 Task: Search one way flight ticket for 4 adults, 2 children, 2 infants in seat and 1 infant on lap in economy from Aberdeen: Aberdeen Regional Airport to New Bern: Coastal Carolina Regional Airport (was Craven County Regional) on 8-4-2023. Choice of flights is Emirates. Number of bags: 1 carry on bag. Price is upto 109000. Outbound departure time preference is 9:00.
Action: Mouse moved to (244, 333)
Screenshot: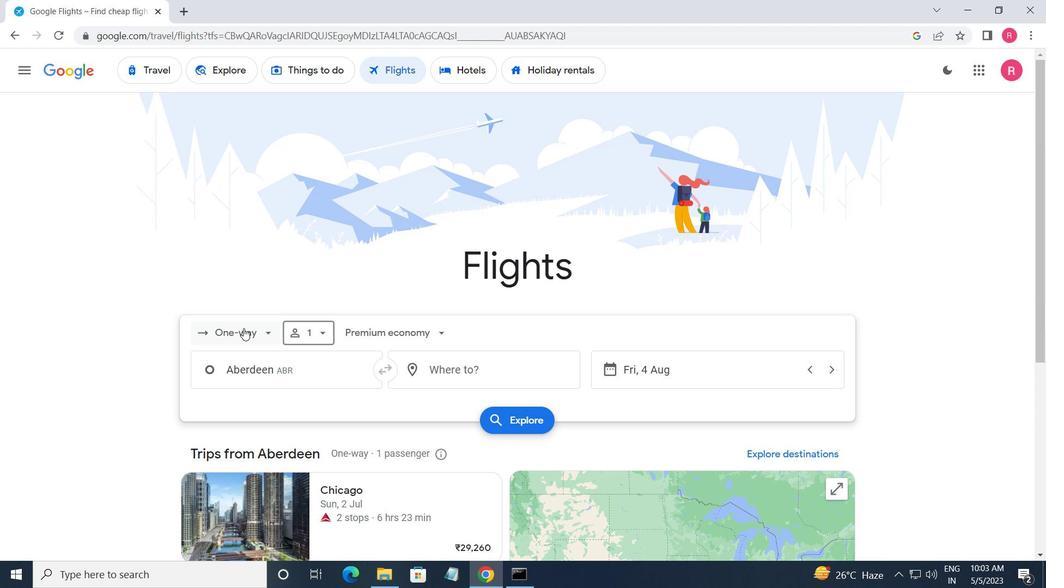 
Action: Mouse pressed left at (244, 333)
Screenshot: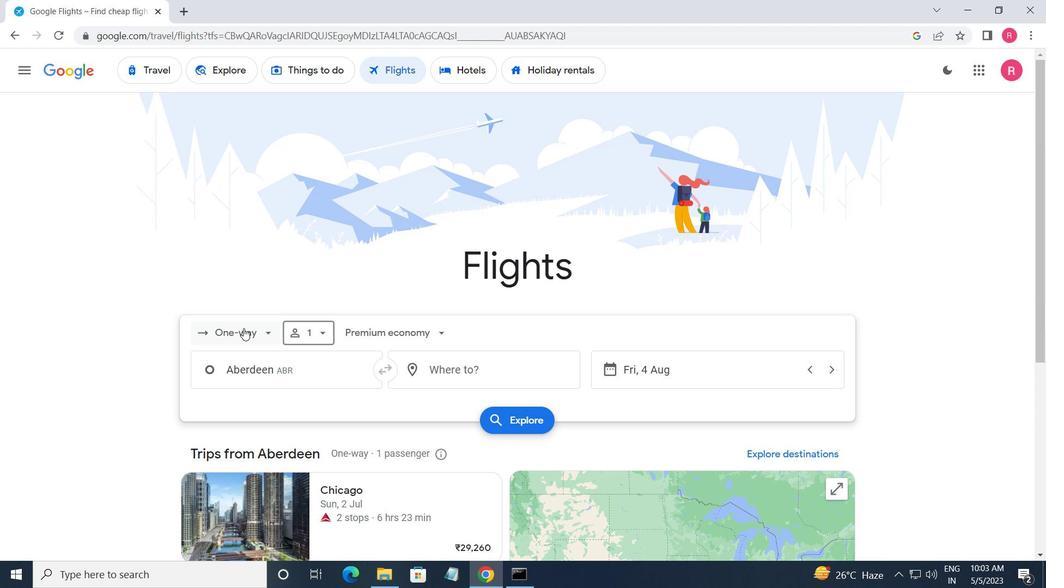 
Action: Mouse moved to (273, 398)
Screenshot: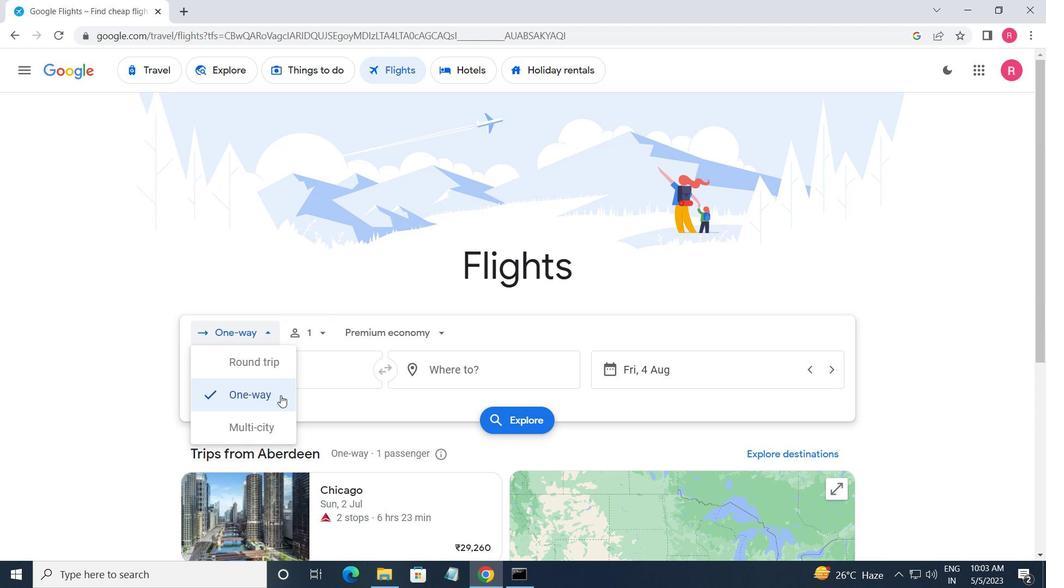 
Action: Mouse pressed left at (273, 398)
Screenshot: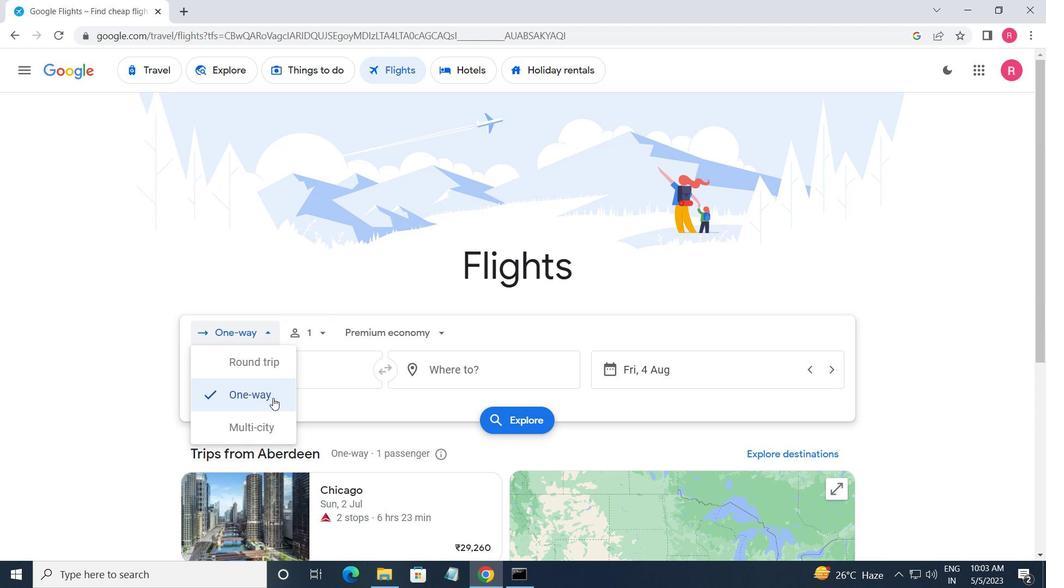 
Action: Mouse moved to (306, 340)
Screenshot: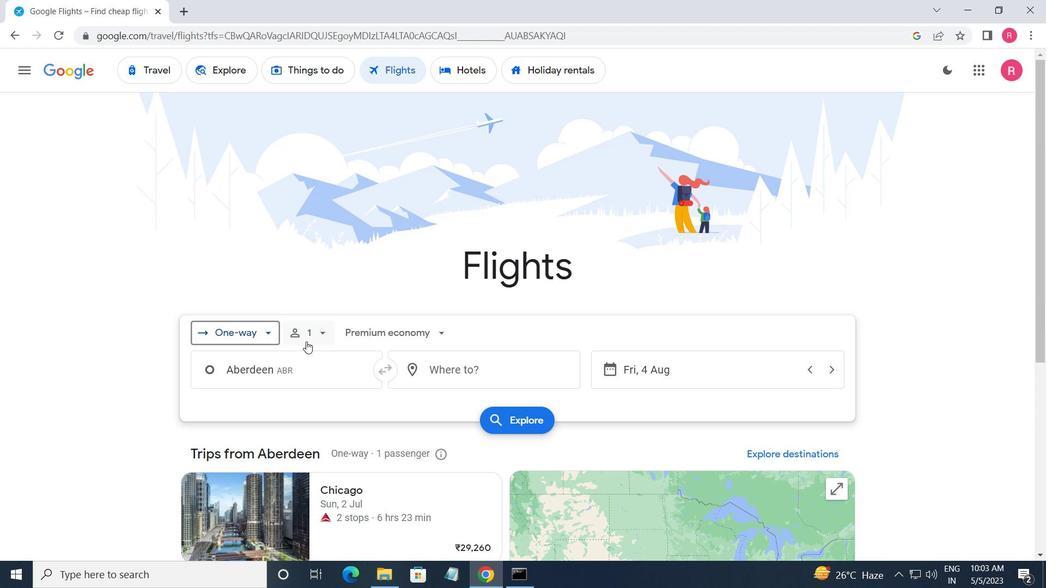 
Action: Mouse pressed left at (306, 340)
Screenshot: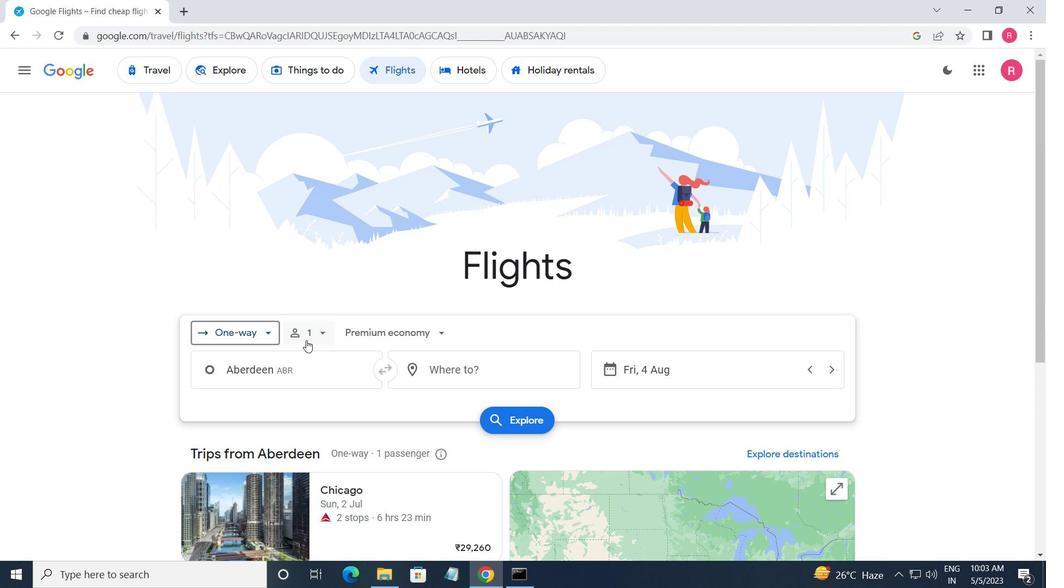 
Action: Mouse moved to (422, 364)
Screenshot: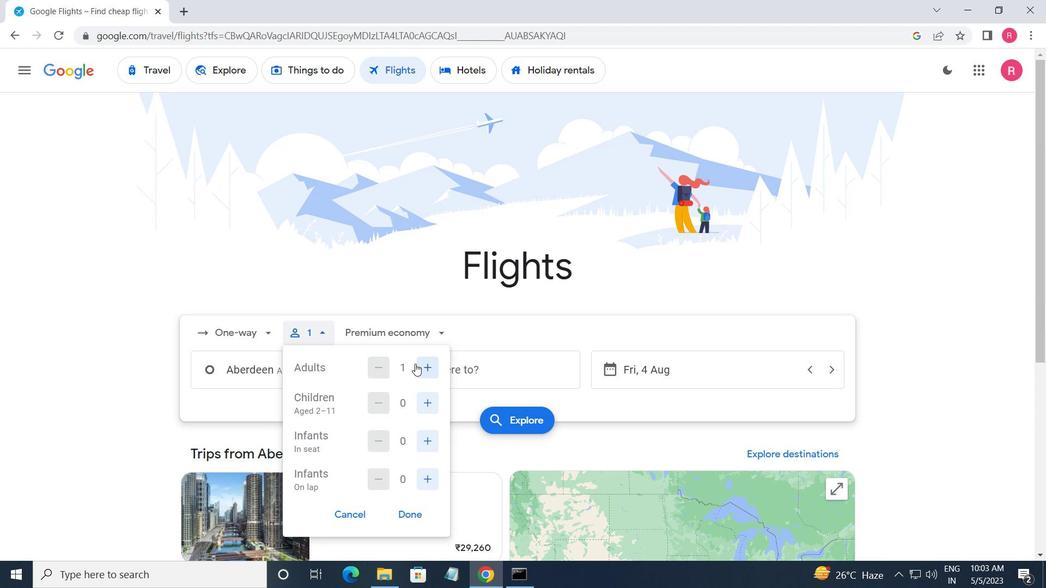 
Action: Mouse pressed left at (422, 364)
Screenshot: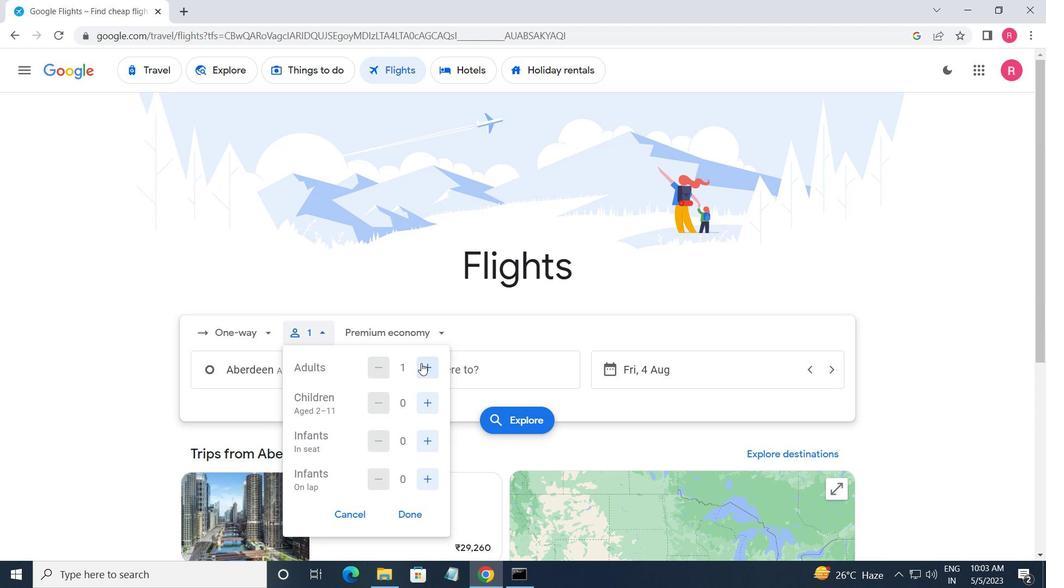 
Action: Mouse pressed left at (422, 364)
Screenshot: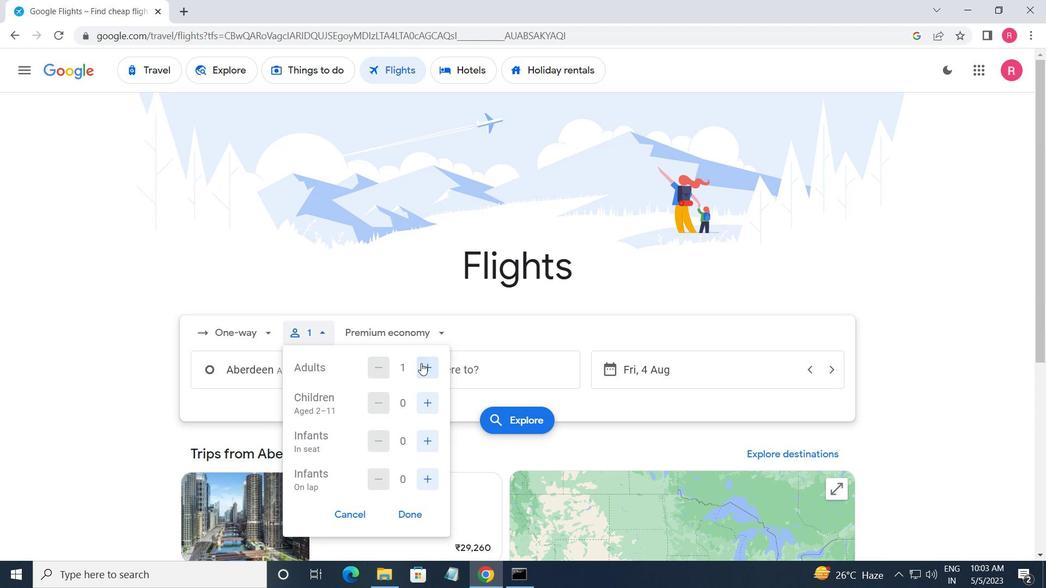 
Action: Mouse pressed left at (422, 364)
Screenshot: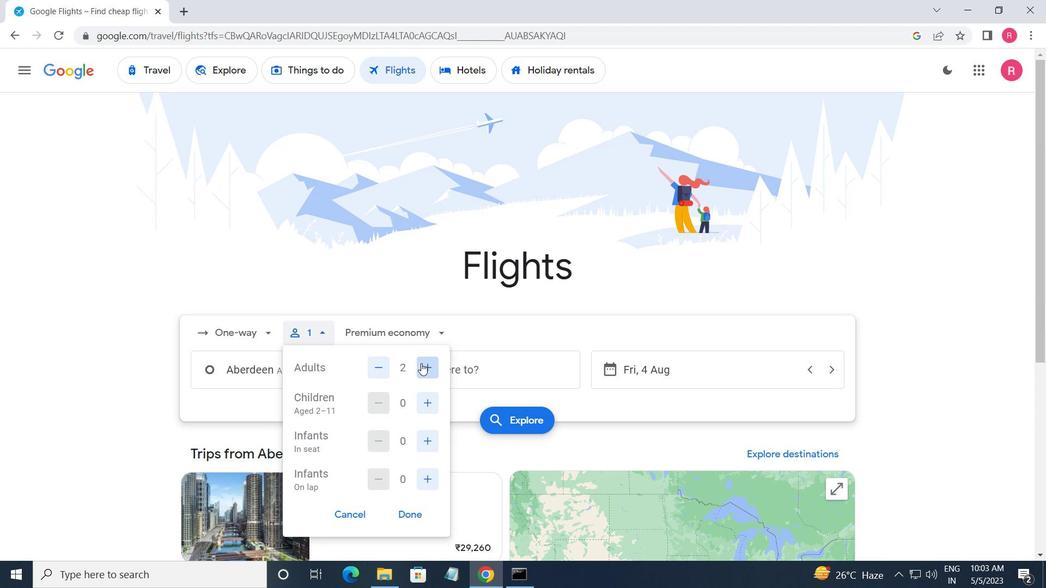 
Action: Mouse moved to (431, 405)
Screenshot: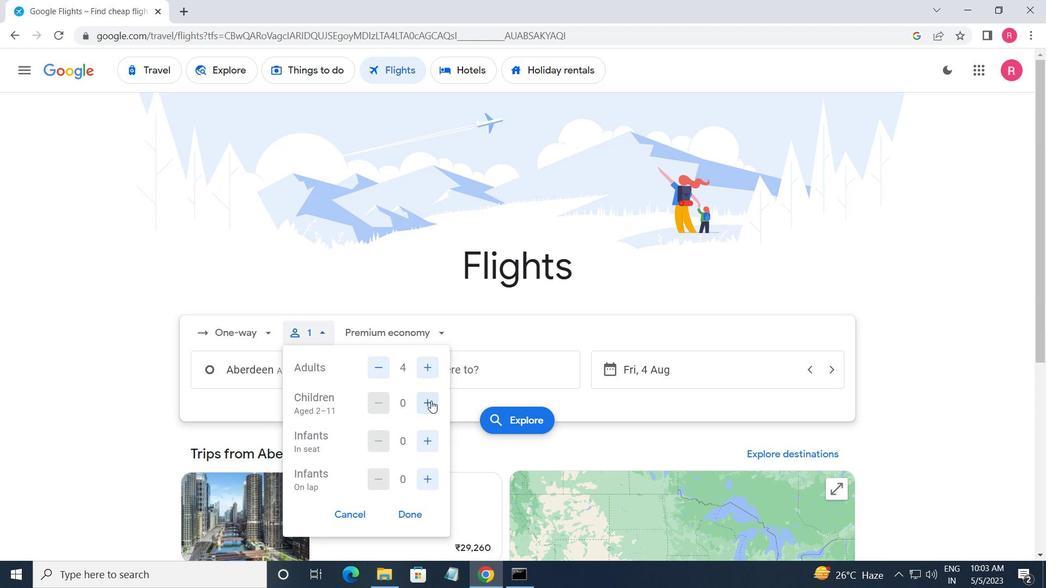 
Action: Mouse pressed left at (431, 405)
Screenshot: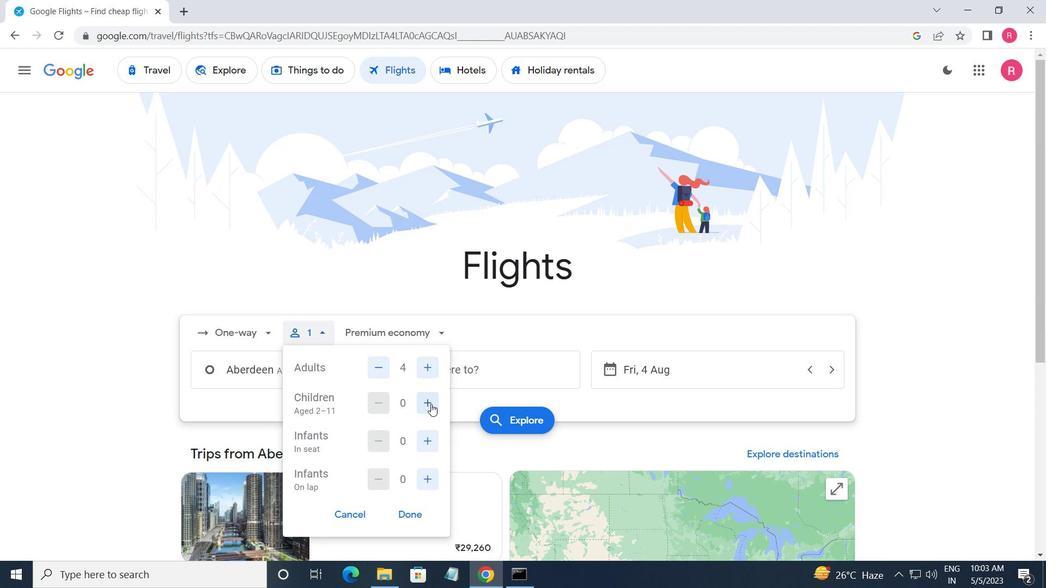 
Action: Mouse moved to (430, 405)
Screenshot: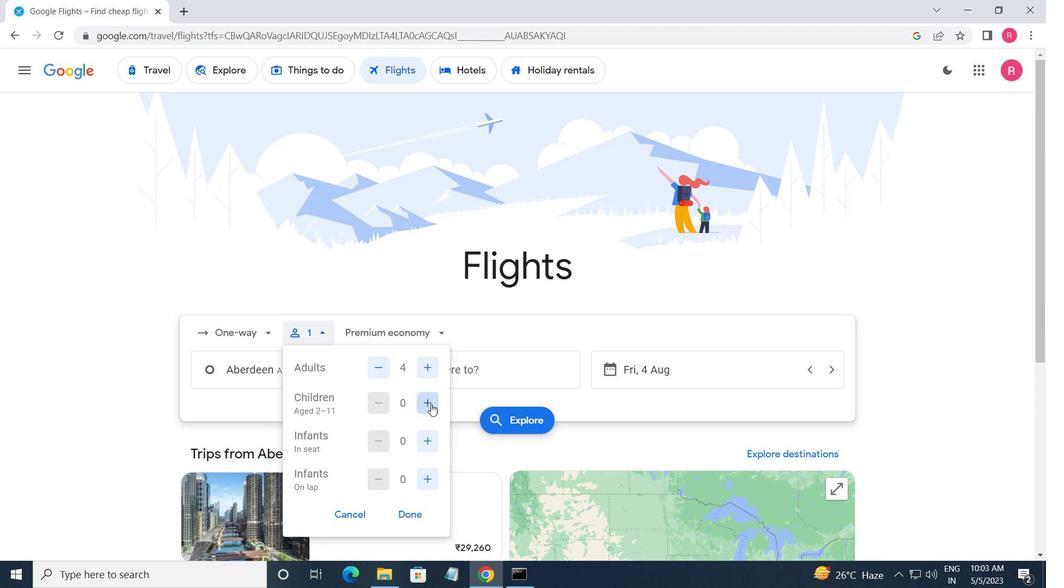 
Action: Mouse pressed left at (430, 405)
Screenshot: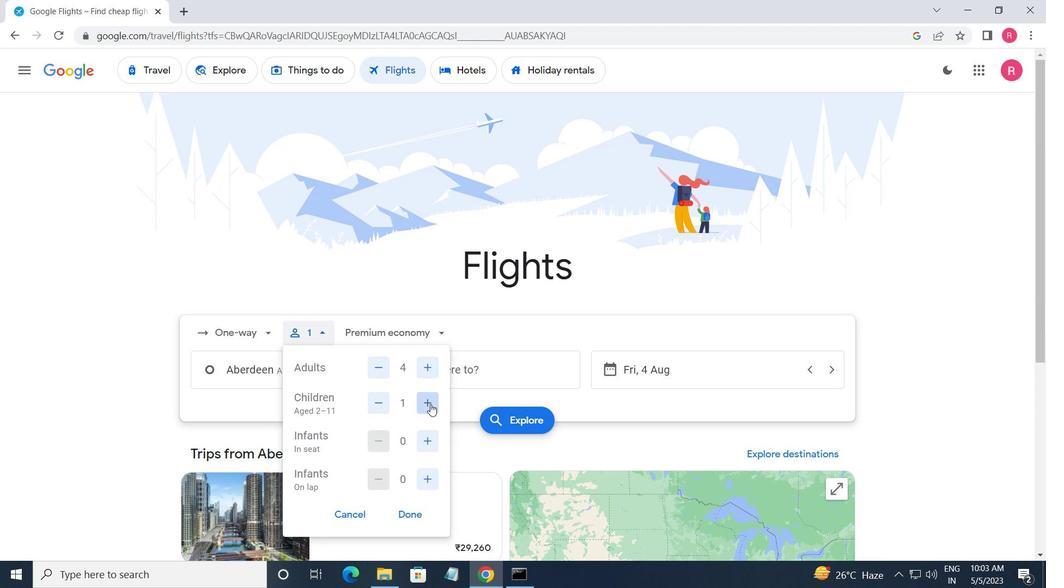 
Action: Mouse moved to (425, 435)
Screenshot: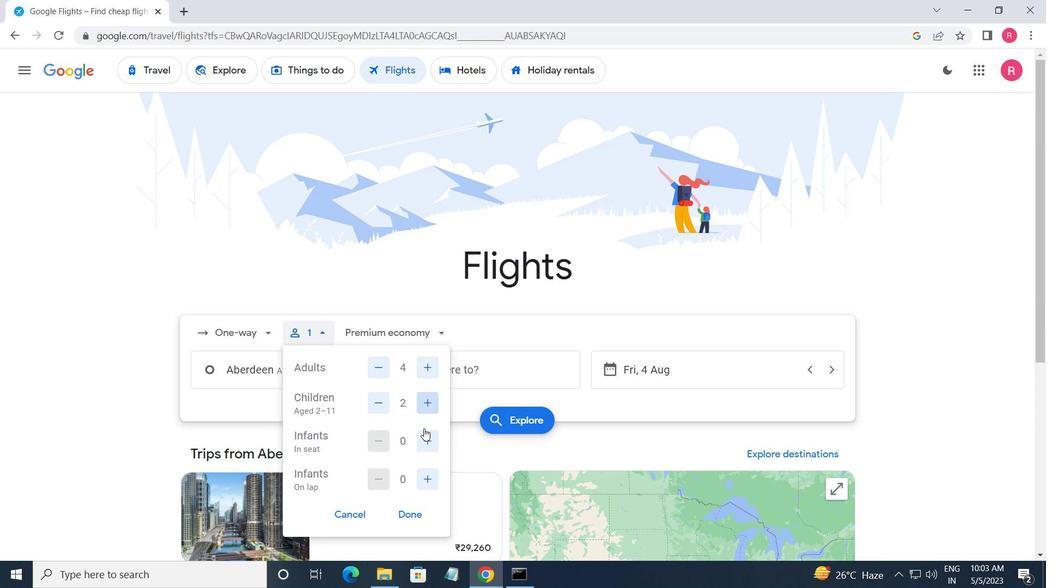 
Action: Mouse pressed left at (425, 435)
Screenshot: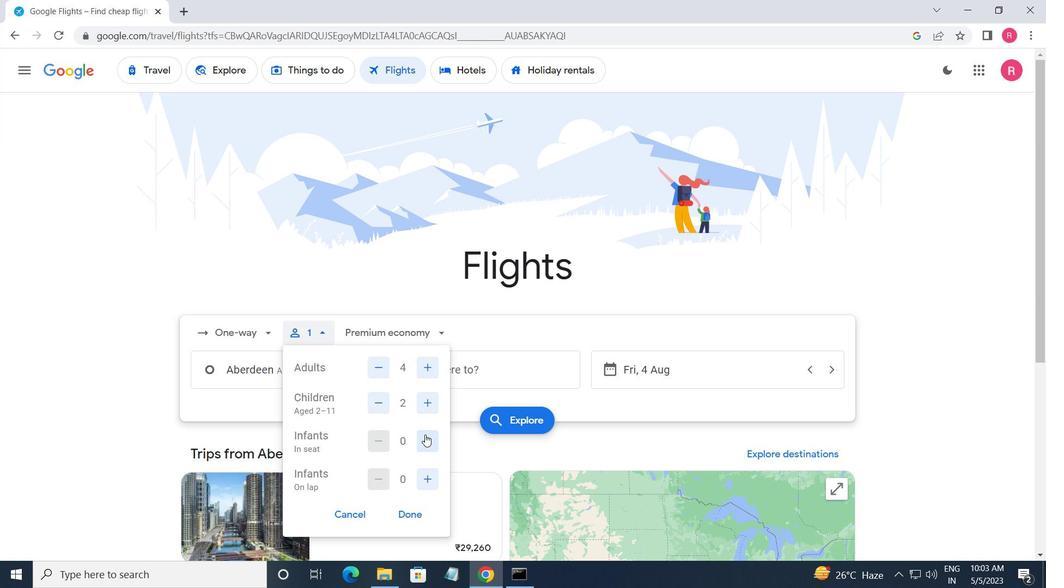 
Action: Mouse pressed left at (425, 435)
Screenshot: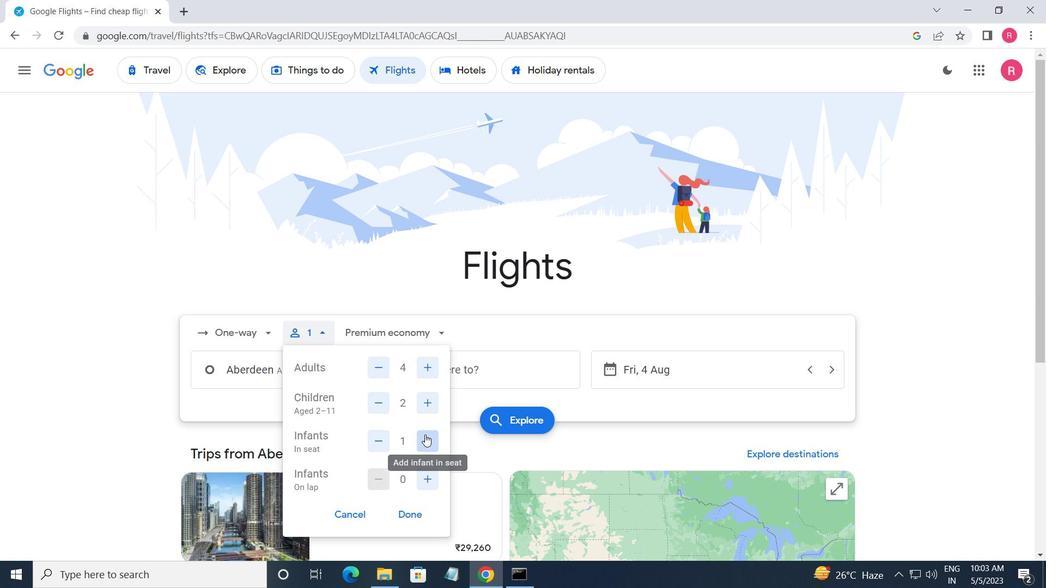 
Action: Mouse moved to (423, 476)
Screenshot: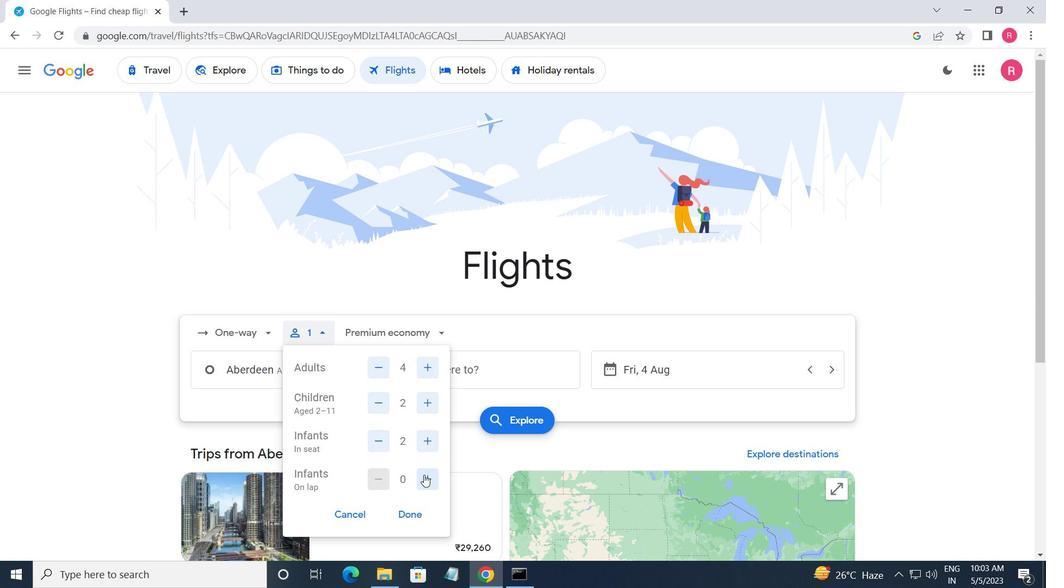 
Action: Mouse pressed left at (423, 476)
Screenshot: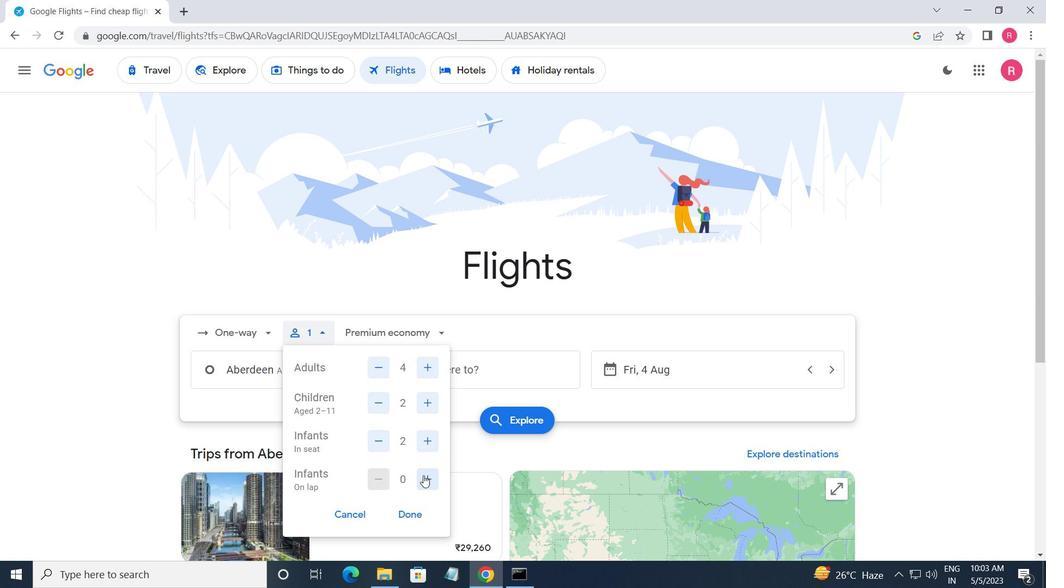 
Action: Mouse moved to (386, 344)
Screenshot: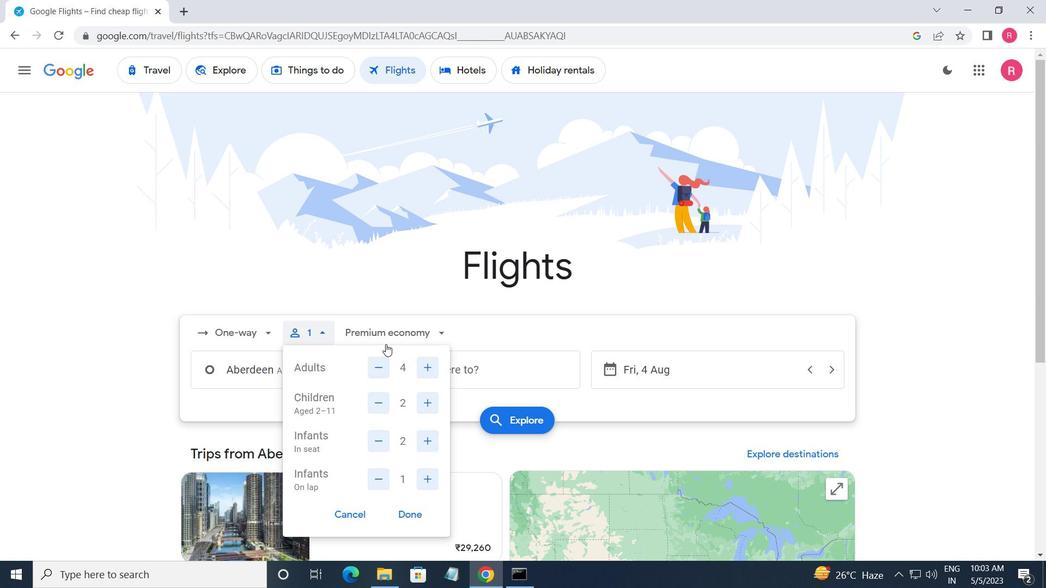 
Action: Mouse pressed left at (386, 344)
Screenshot: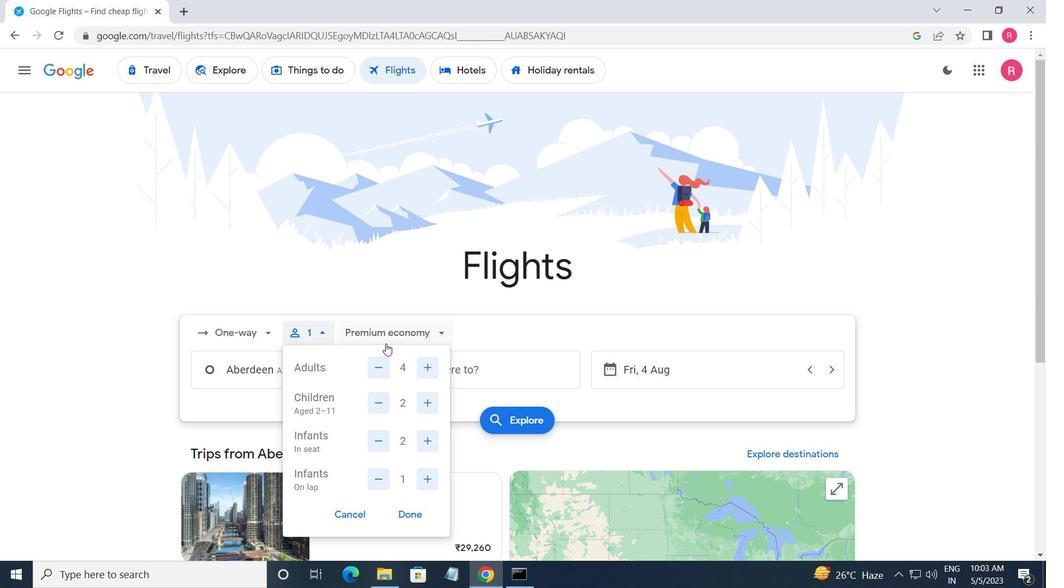 
Action: Mouse moved to (395, 356)
Screenshot: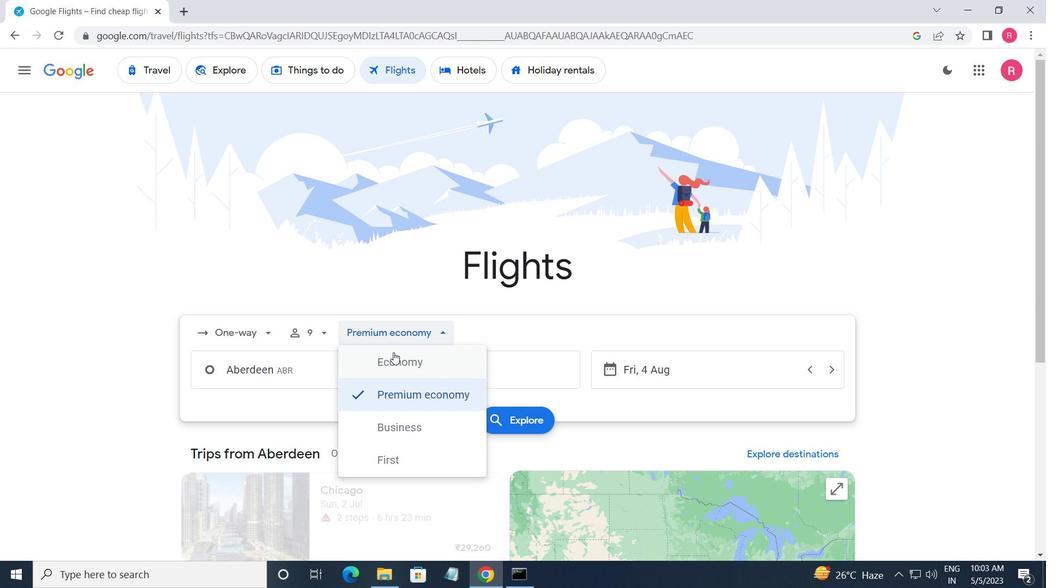 
Action: Mouse pressed left at (395, 356)
Screenshot: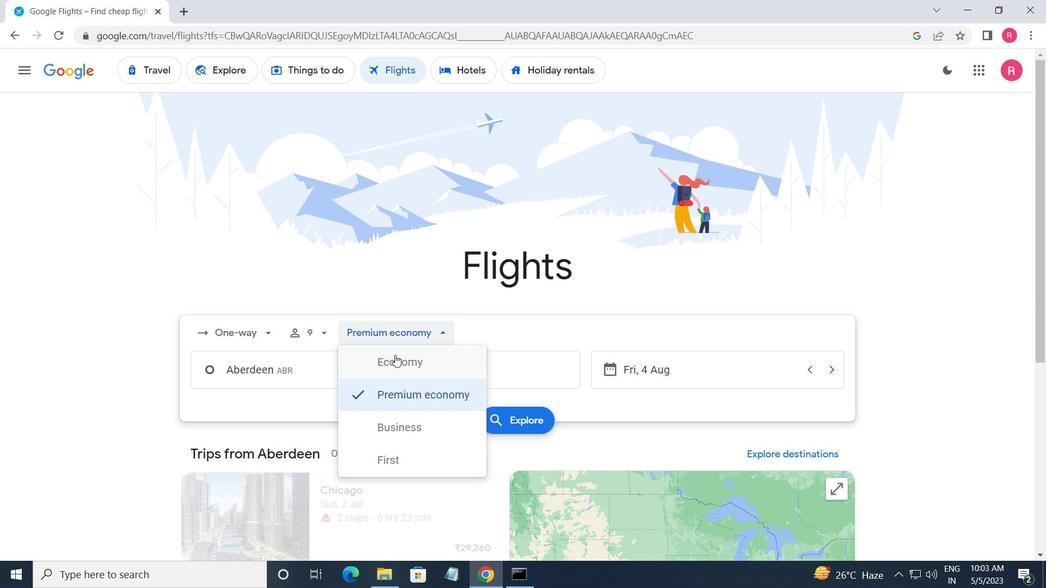
Action: Mouse moved to (300, 372)
Screenshot: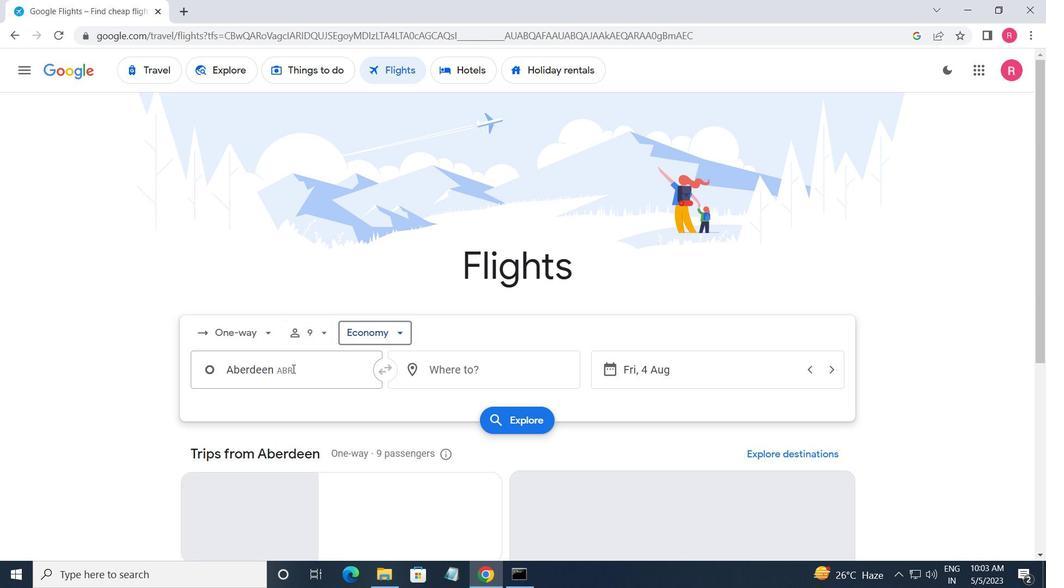 
Action: Mouse pressed left at (300, 372)
Screenshot: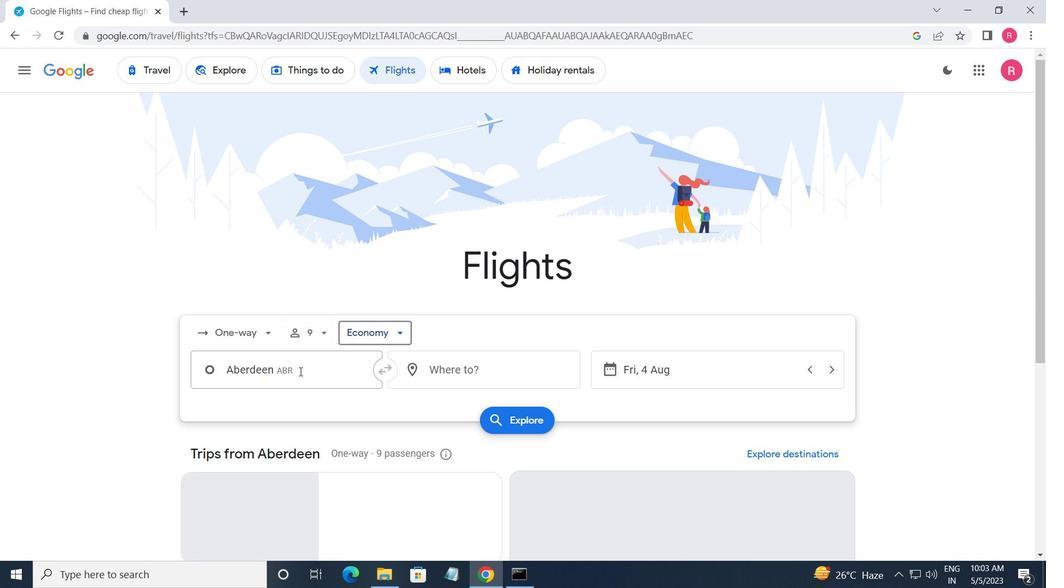 
Action: Mouse moved to (314, 472)
Screenshot: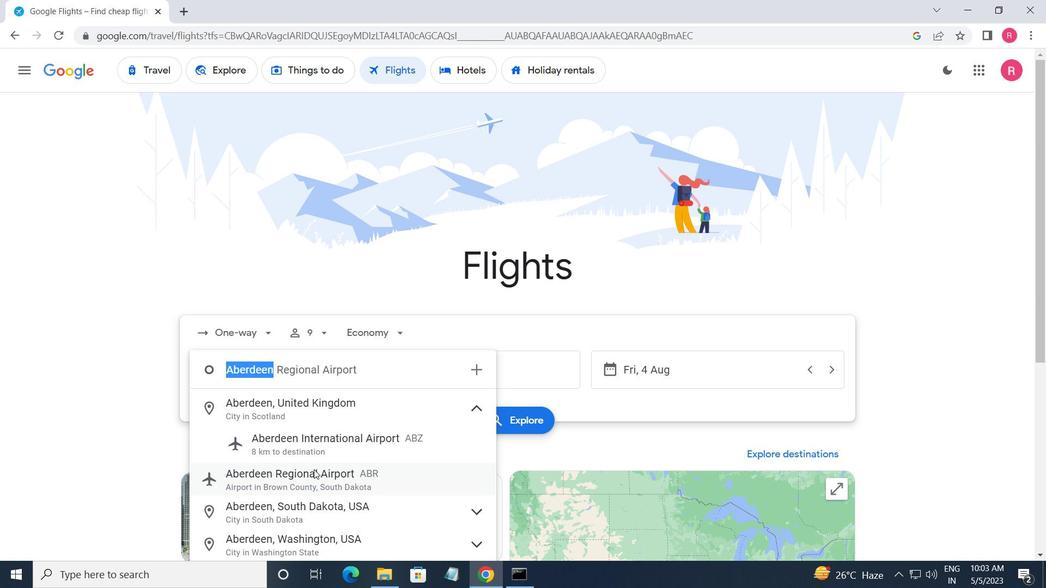 
Action: Mouse pressed left at (314, 472)
Screenshot: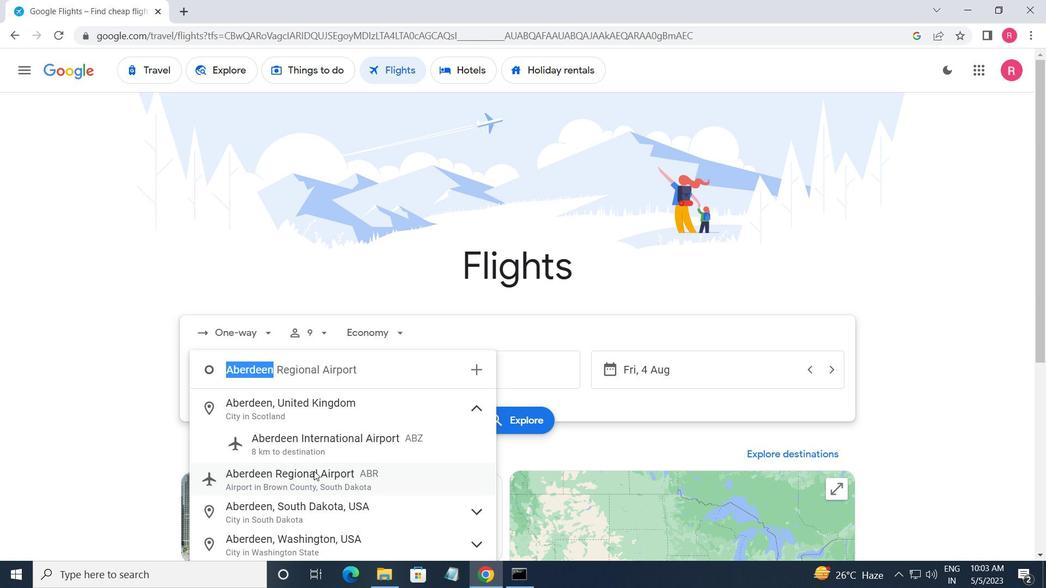 
Action: Mouse moved to (506, 370)
Screenshot: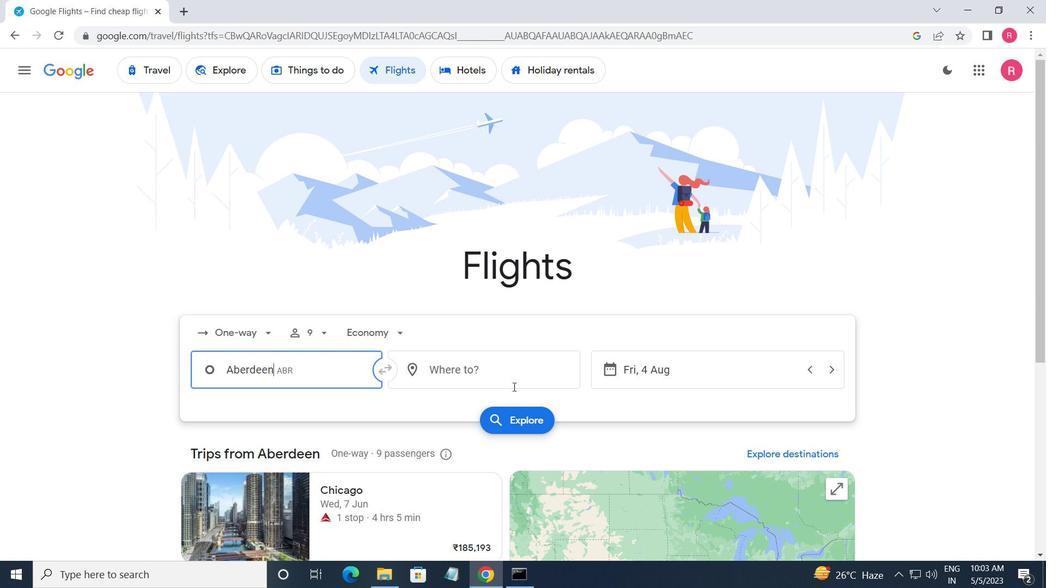 
Action: Mouse pressed left at (506, 370)
Screenshot: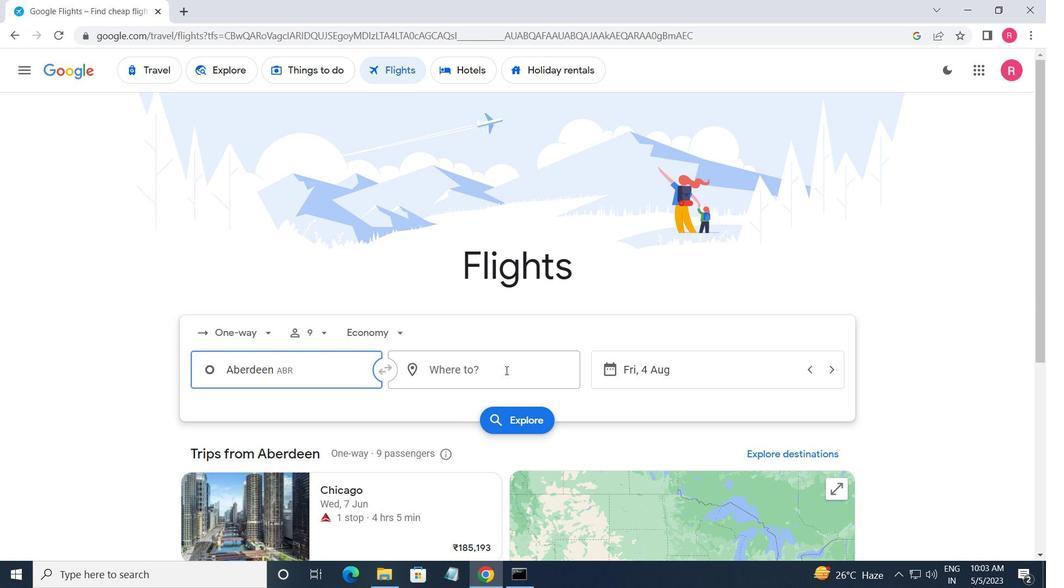 
Action: Mouse moved to (499, 505)
Screenshot: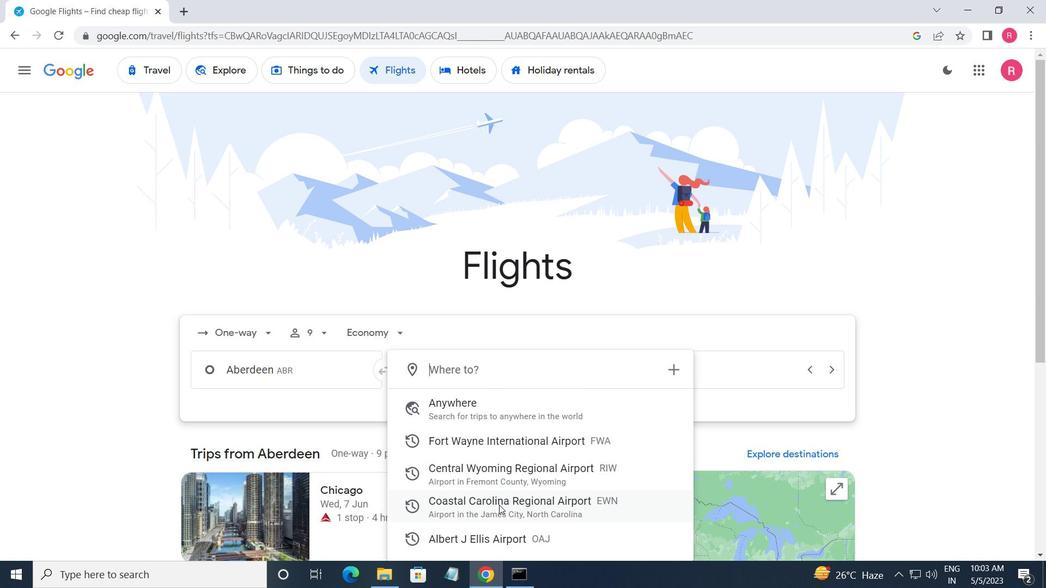 
Action: Mouse pressed left at (499, 505)
Screenshot: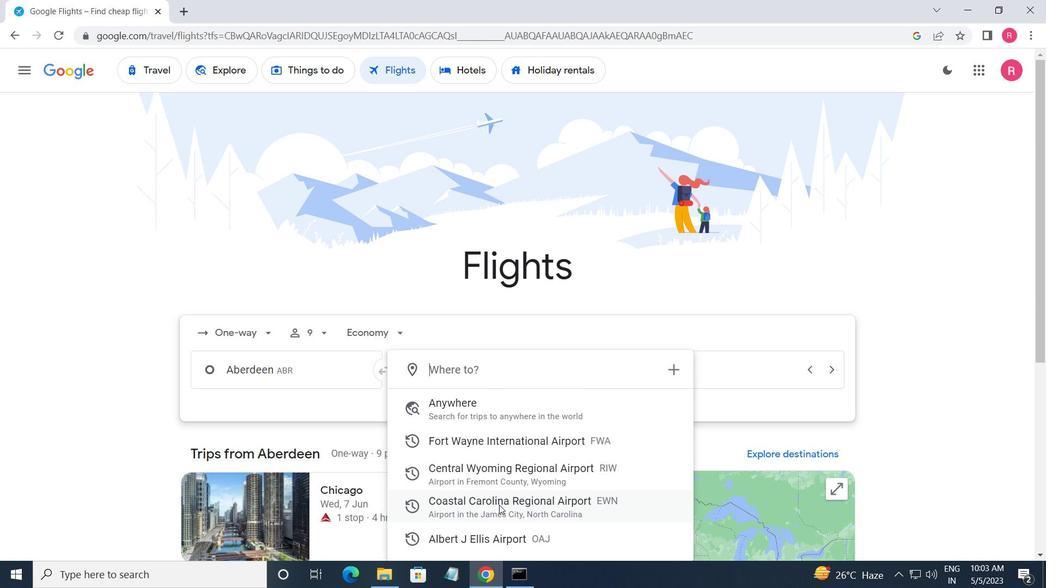 
Action: Mouse moved to (674, 372)
Screenshot: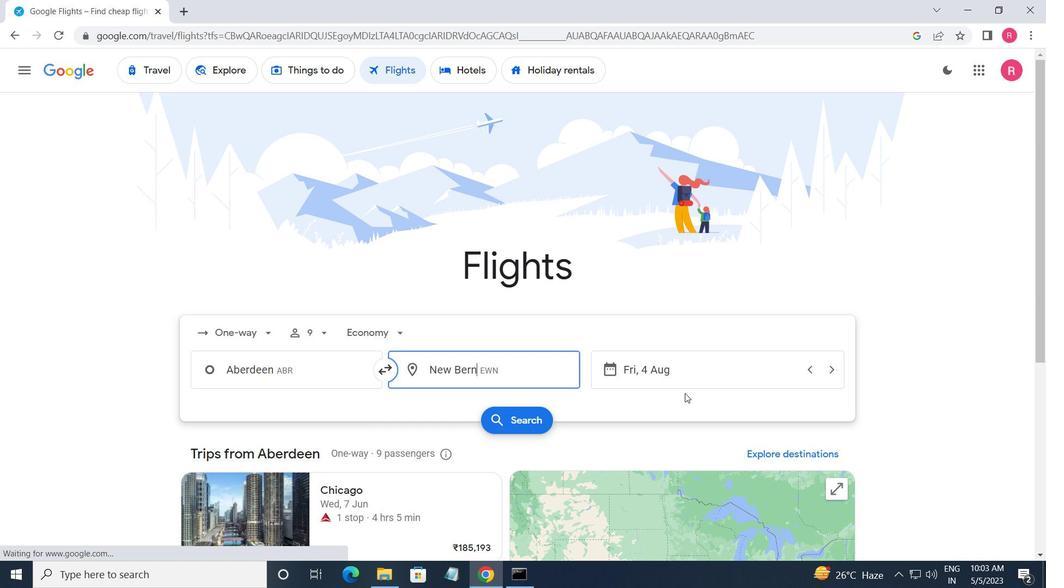 
Action: Mouse pressed left at (674, 372)
Screenshot: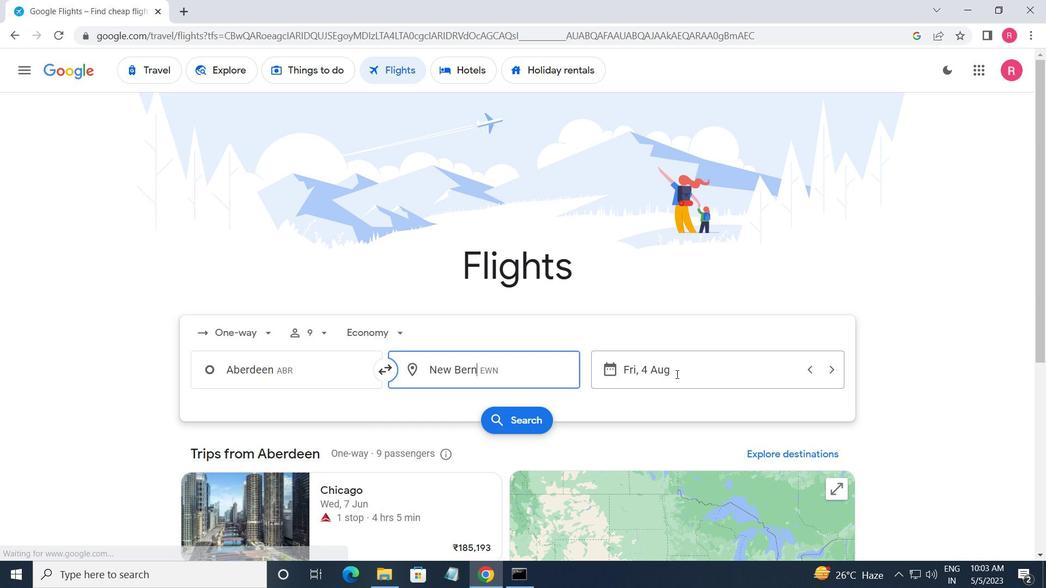 
Action: Mouse moved to (521, 315)
Screenshot: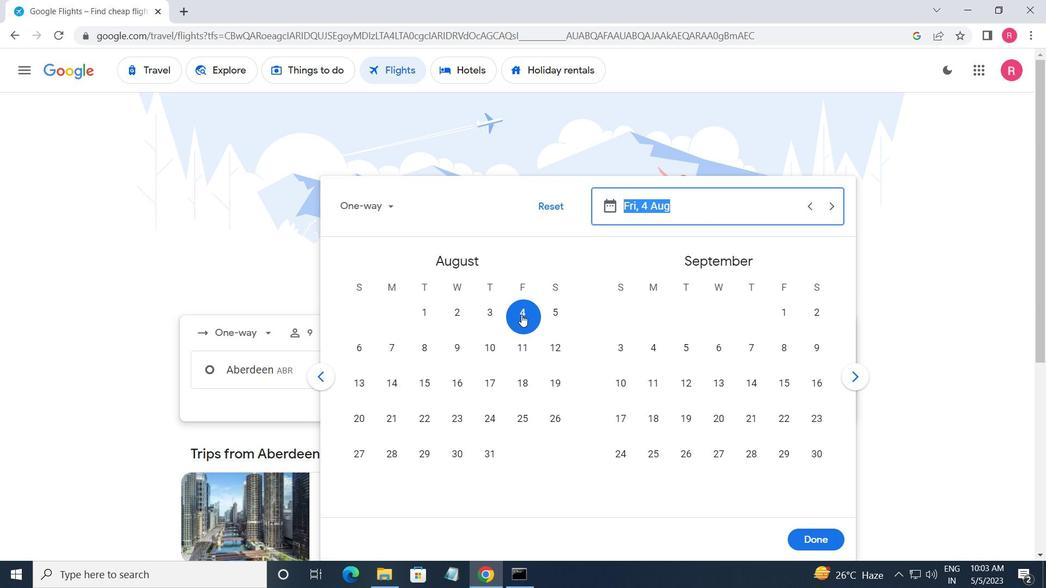 
Action: Mouse pressed left at (521, 315)
Screenshot: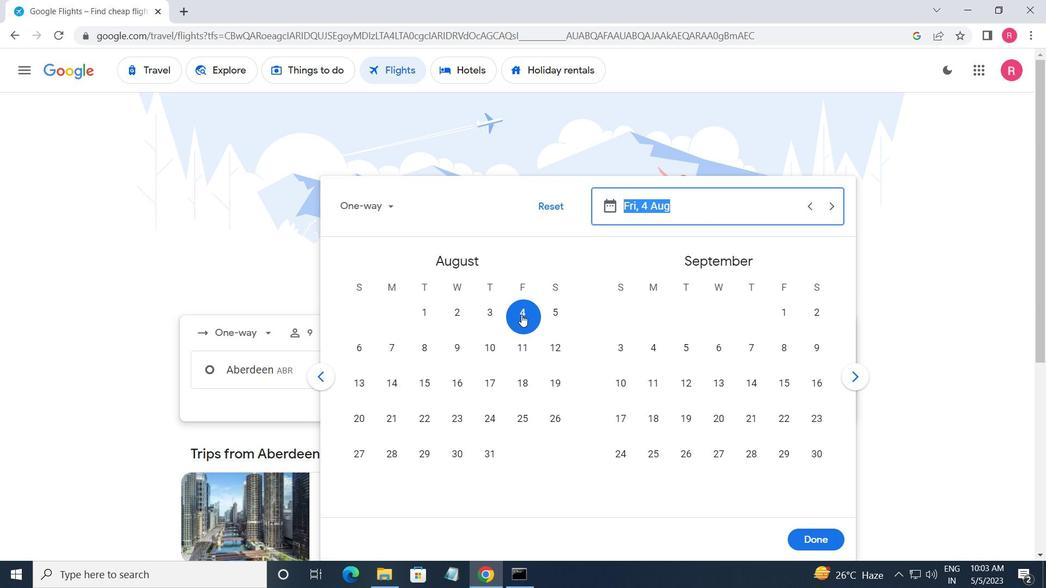 
Action: Mouse moved to (832, 541)
Screenshot: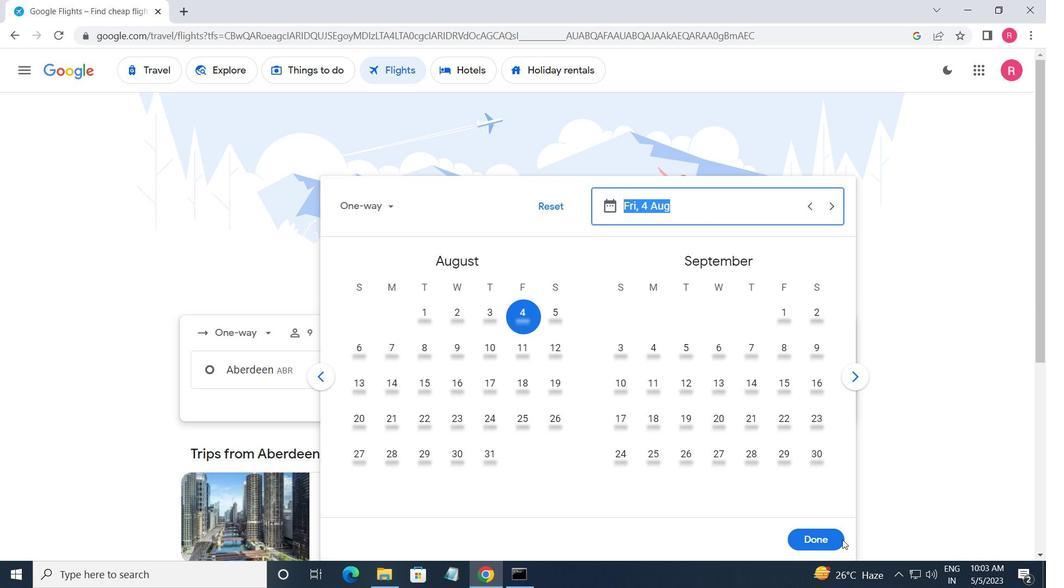 
Action: Mouse pressed left at (832, 541)
Screenshot: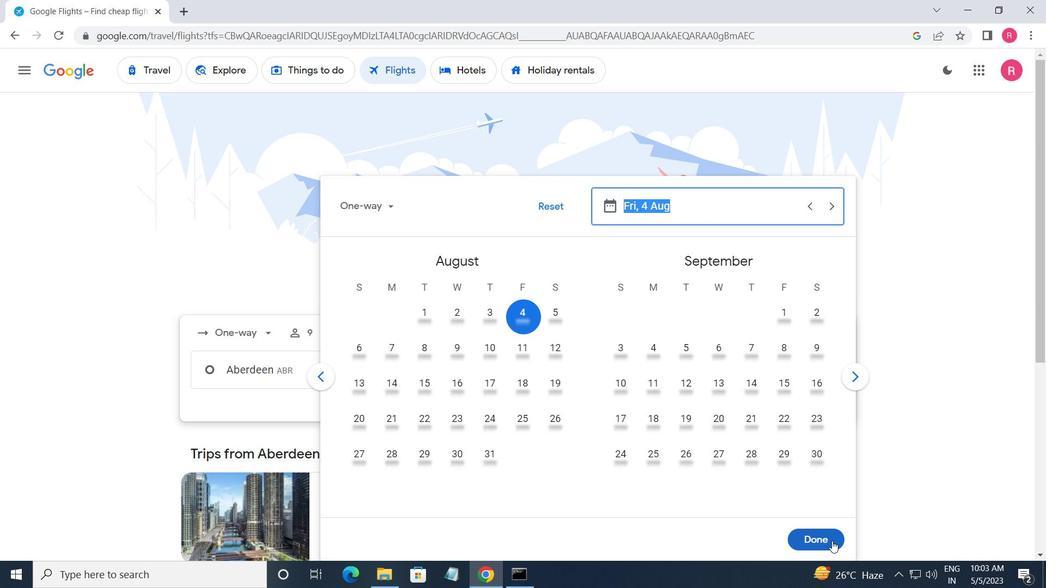 
Action: Mouse moved to (525, 426)
Screenshot: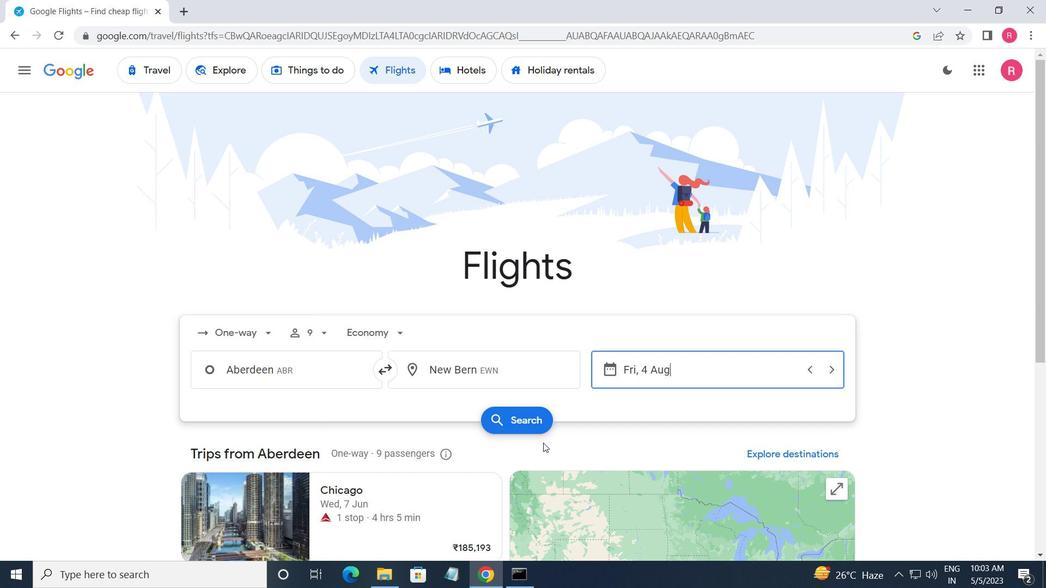 
Action: Mouse pressed left at (525, 426)
Screenshot: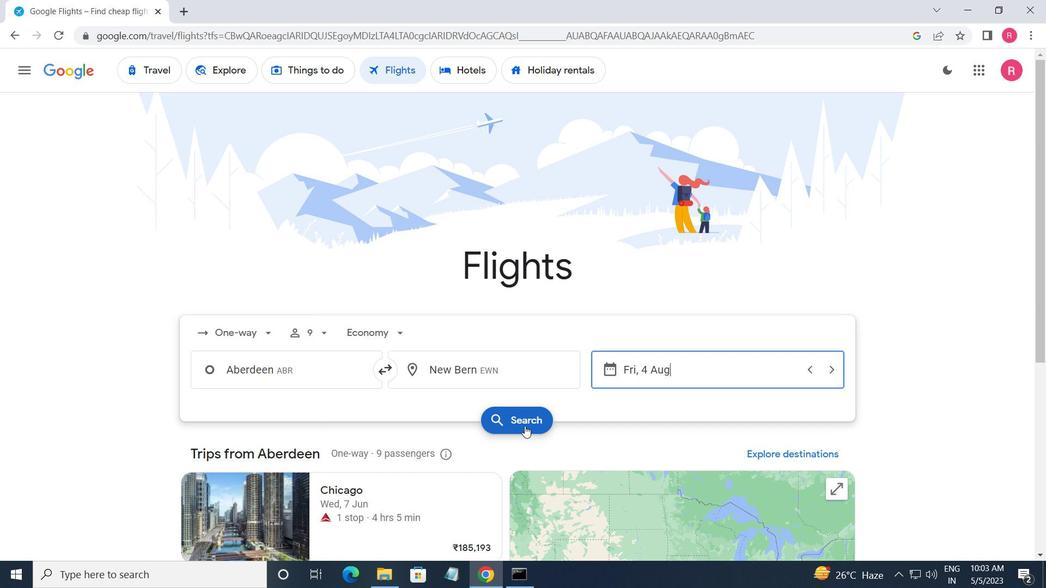 
Action: Mouse moved to (204, 202)
Screenshot: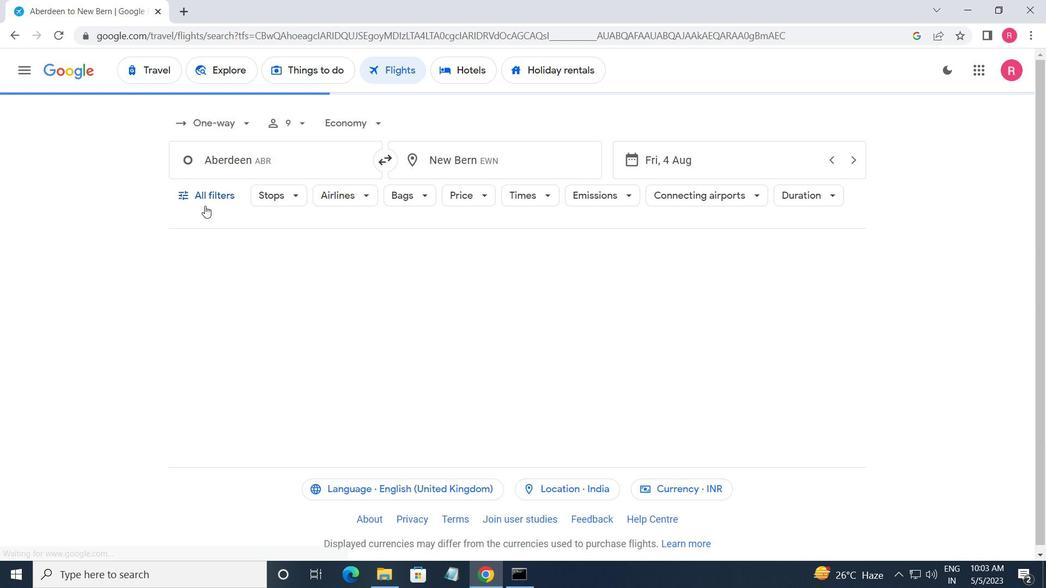 
Action: Mouse pressed left at (204, 202)
Screenshot: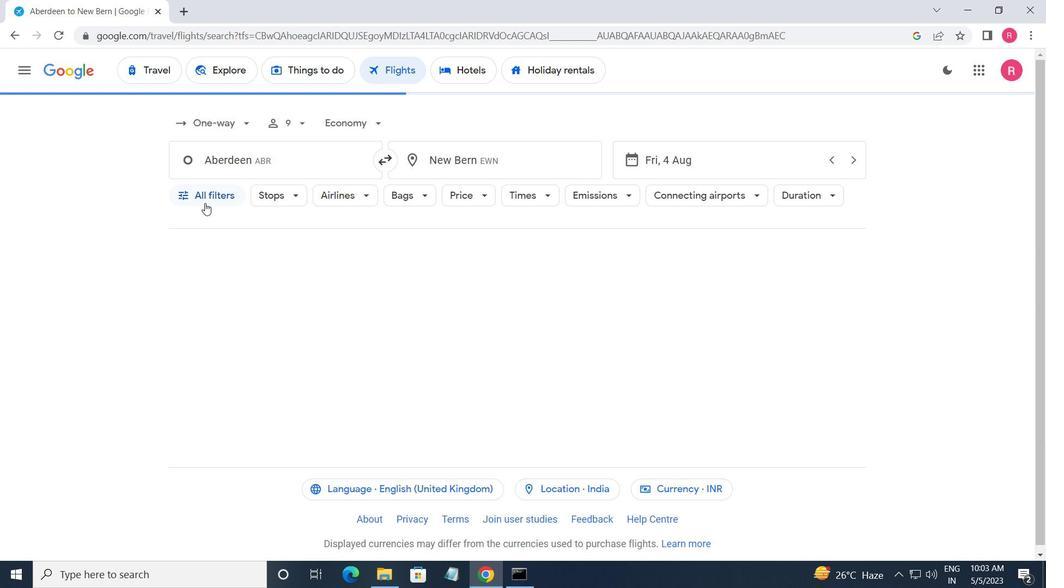 
Action: Mouse moved to (251, 341)
Screenshot: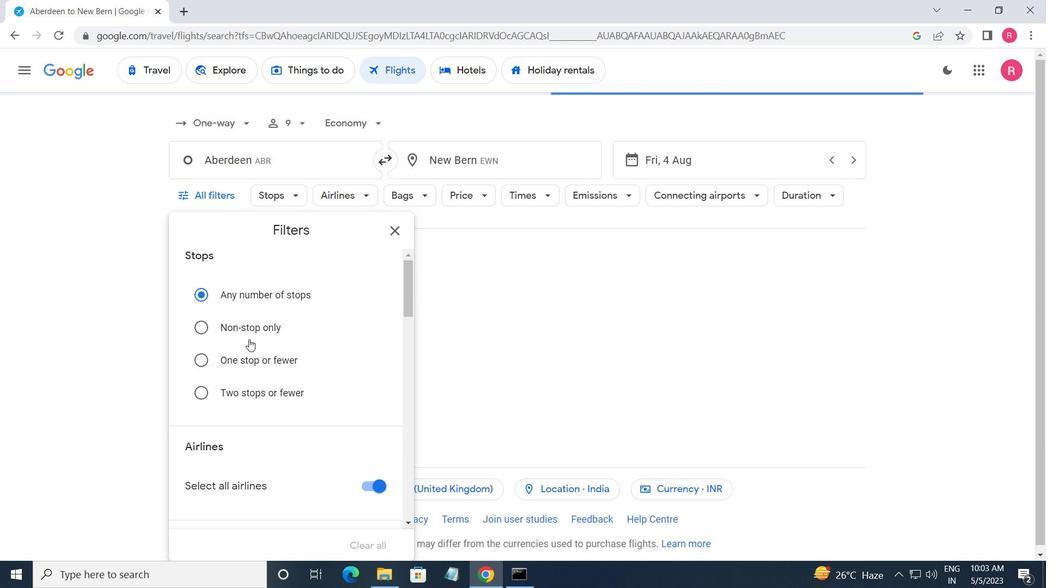 
Action: Mouse scrolled (251, 340) with delta (0, 0)
Screenshot: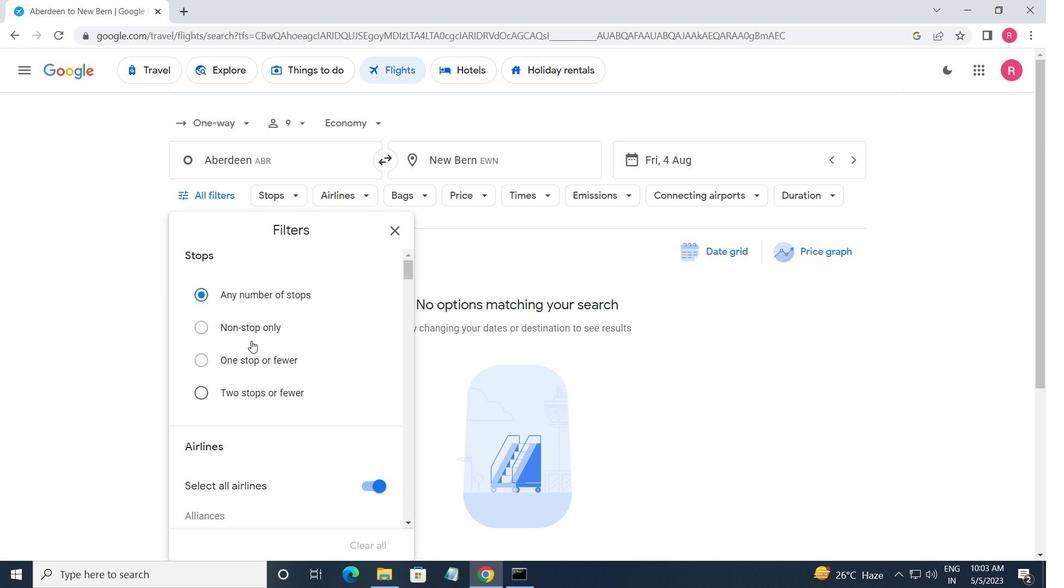 
Action: Mouse scrolled (251, 340) with delta (0, 0)
Screenshot: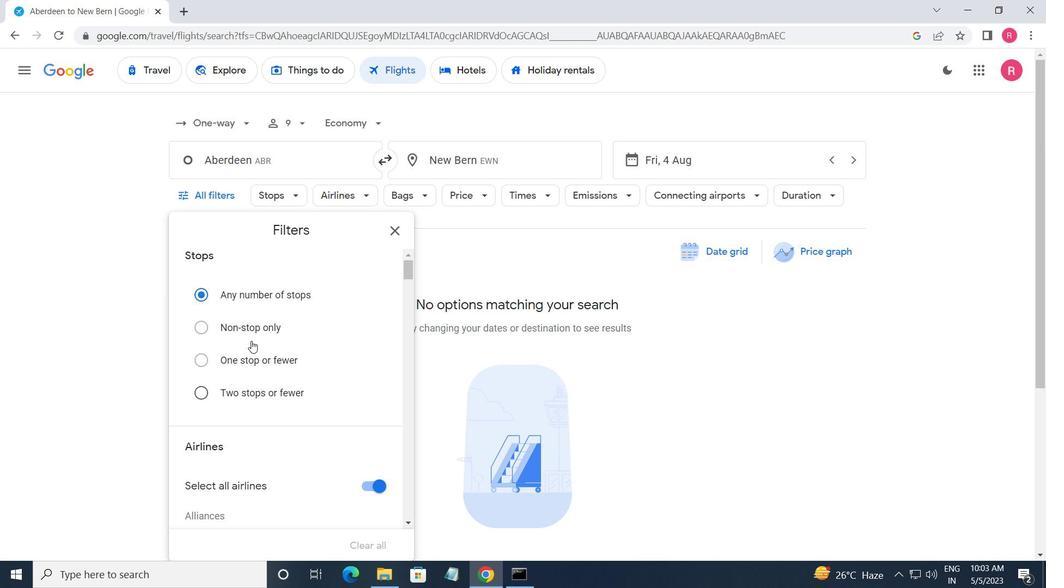 
Action: Mouse moved to (251, 341)
Screenshot: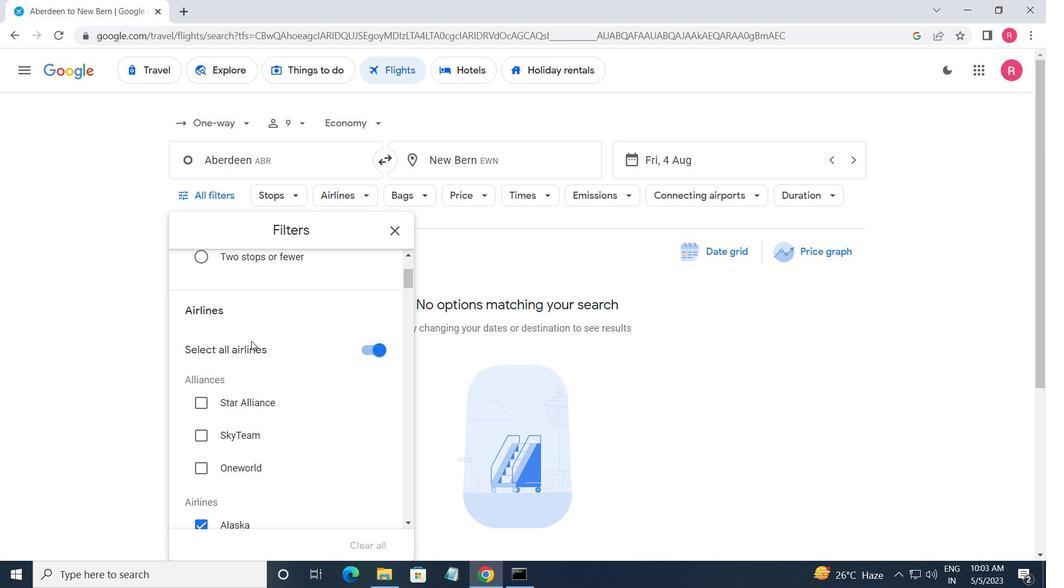 
Action: Mouse scrolled (251, 340) with delta (0, 0)
Screenshot: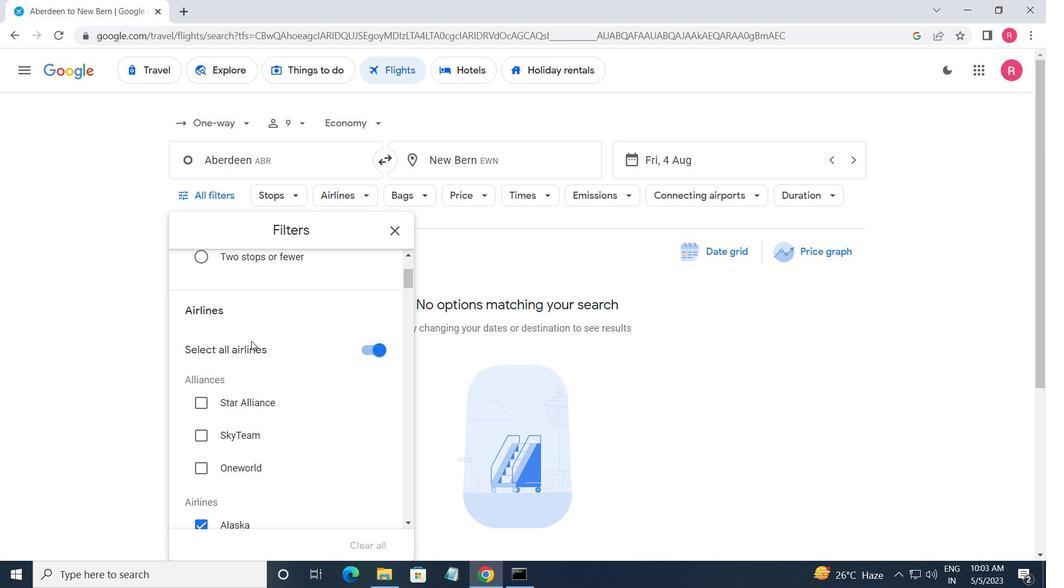 
Action: Mouse scrolled (251, 340) with delta (0, 0)
Screenshot: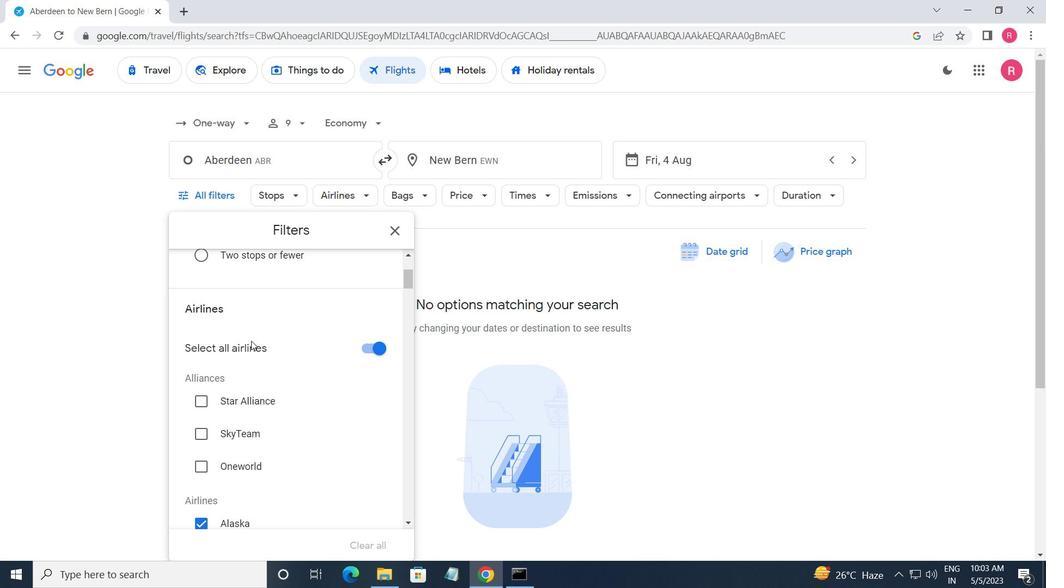 
Action: Mouse scrolled (251, 340) with delta (0, 0)
Screenshot: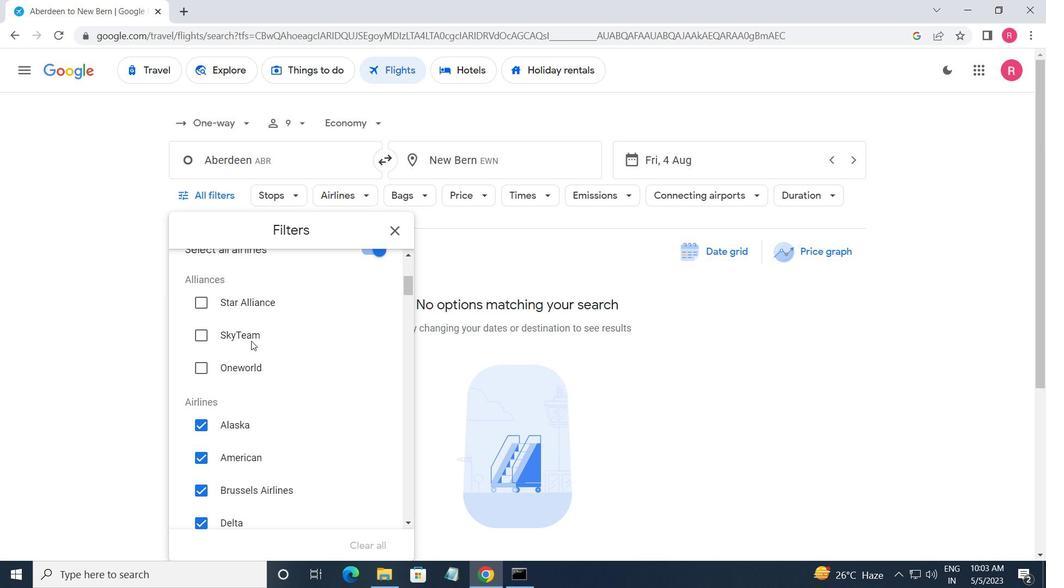 
Action: Mouse scrolled (251, 340) with delta (0, 0)
Screenshot: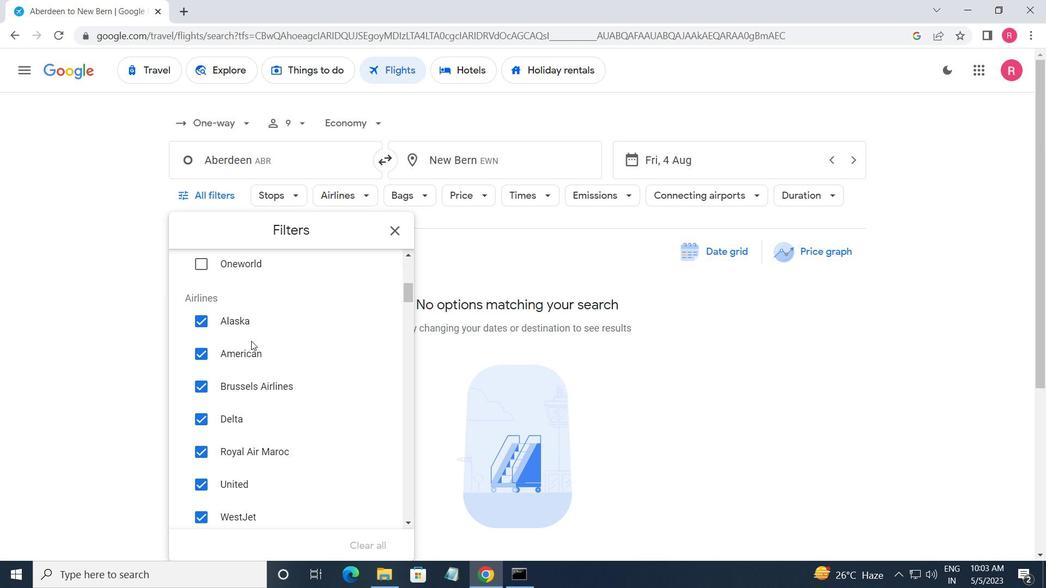 
Action: Mouse scrolled (251, 341) with delta (0, 0)
Screenshot: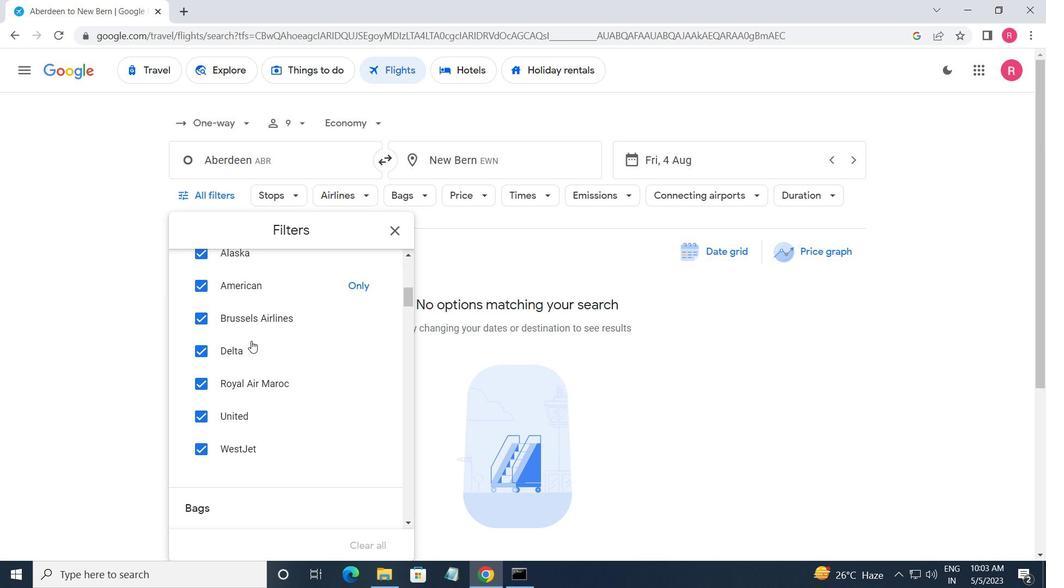 
Action: Mouse scrolled (251, 341) with delta (0, 0)
Screenshot: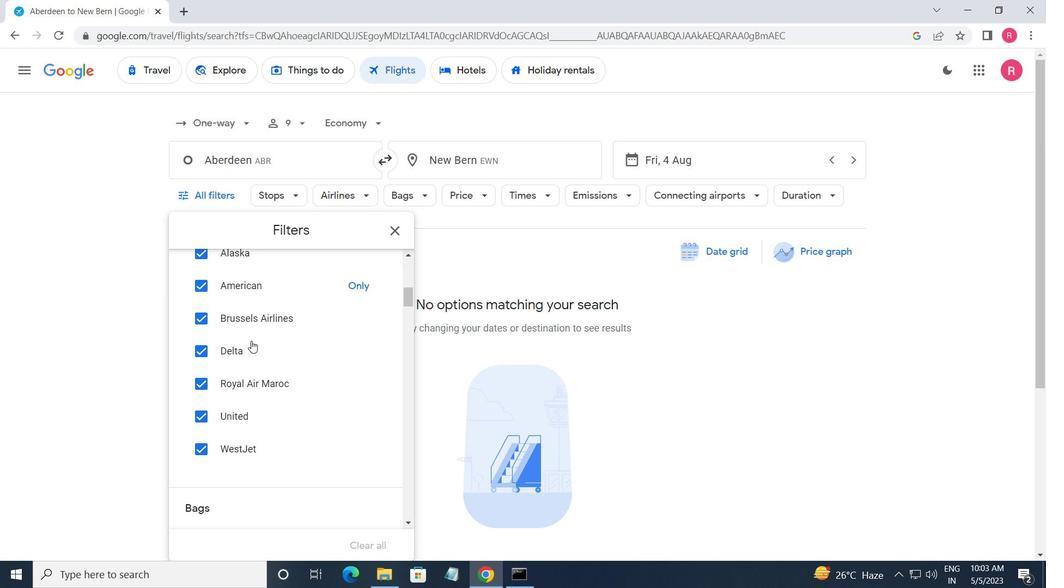 
Action: Mouse scrolled (251, 341) with delta (0, 0)
Screenshot: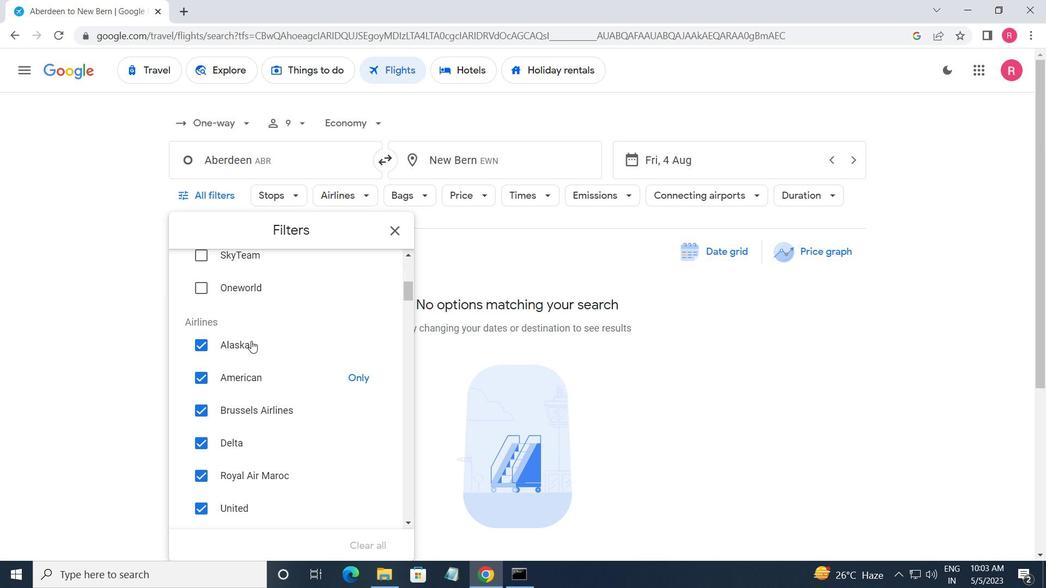 
Action: Mouse scrolled (251, 341) with delta (0, 0)
Screenshot: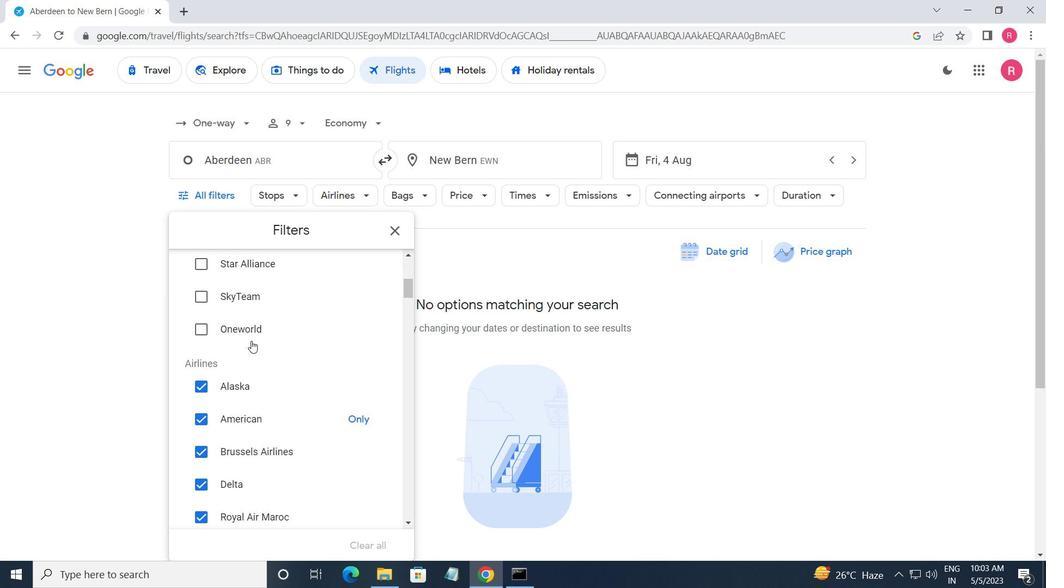 
Action: Mouse moved to (251, 340)
Screenshot: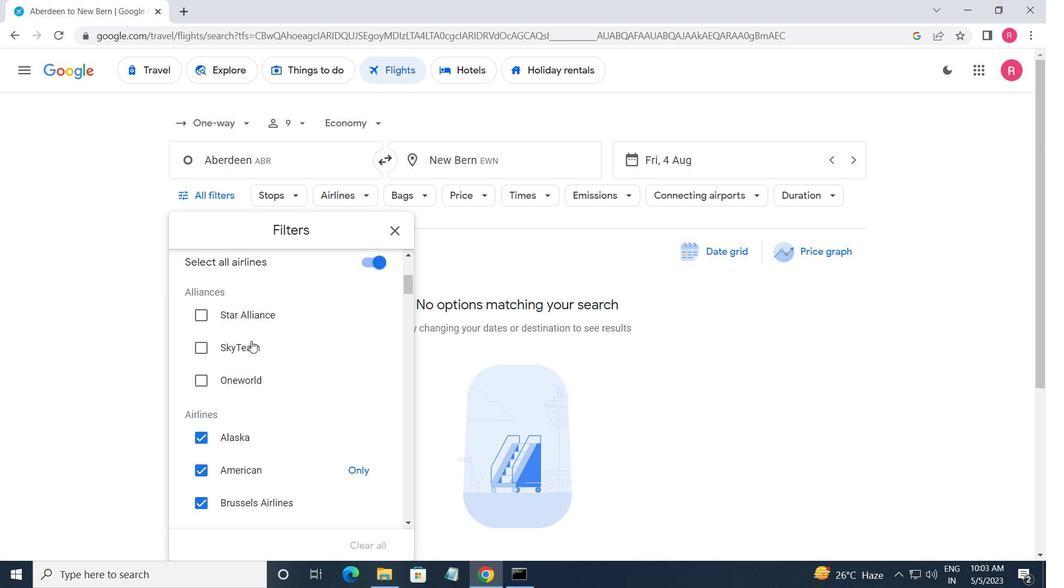 
Action: Mouse scrolled (251, 341) with delta (0, 0)
Screenshot: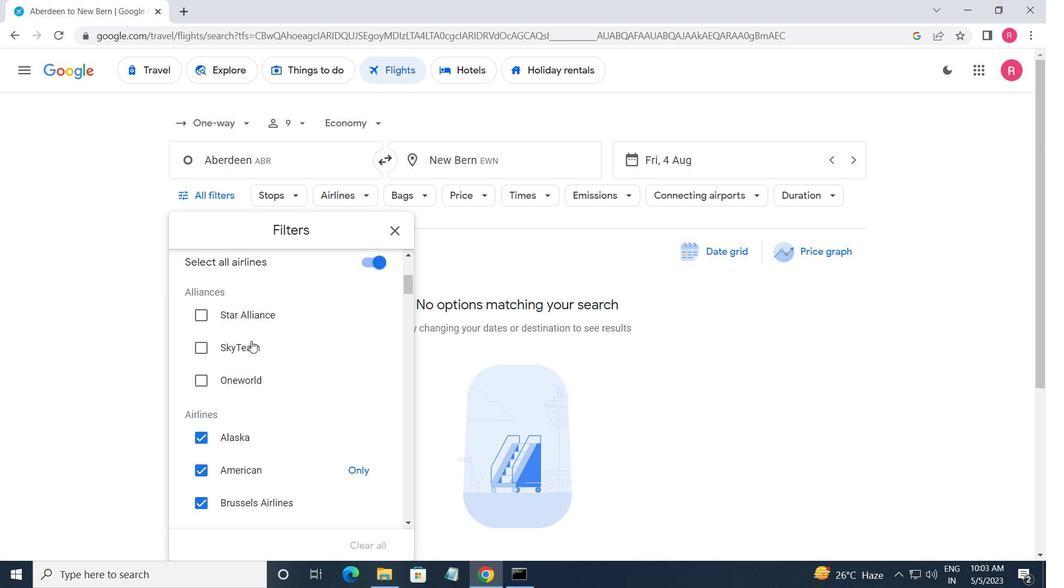 
Action: Mouse moved to (374, 414)
Screenshot: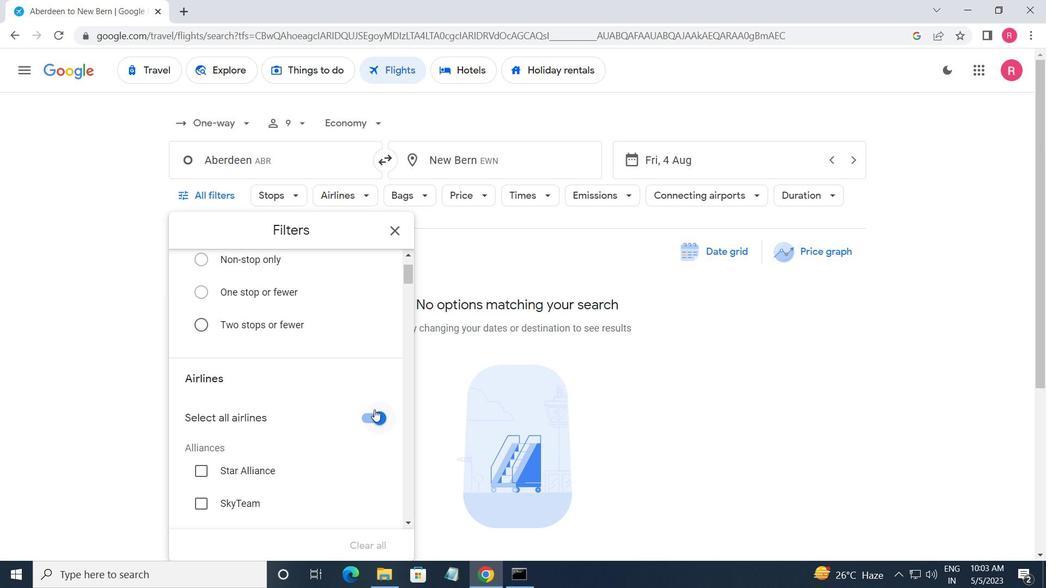 
Action: Mouse pressed left at (374, 414)
Screenshot: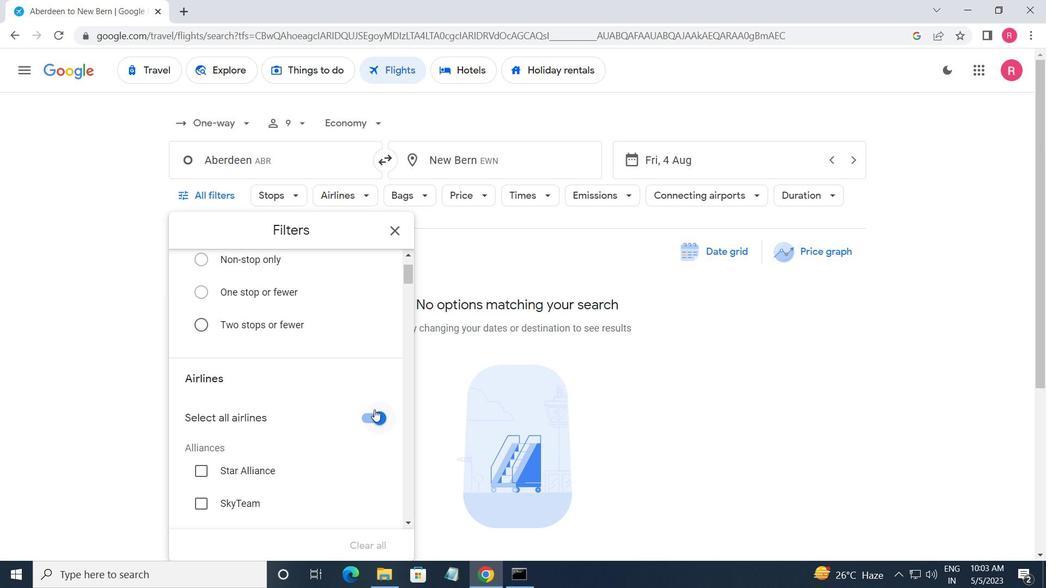 
Action: Mouse moved to (330, 437)
Screenshot: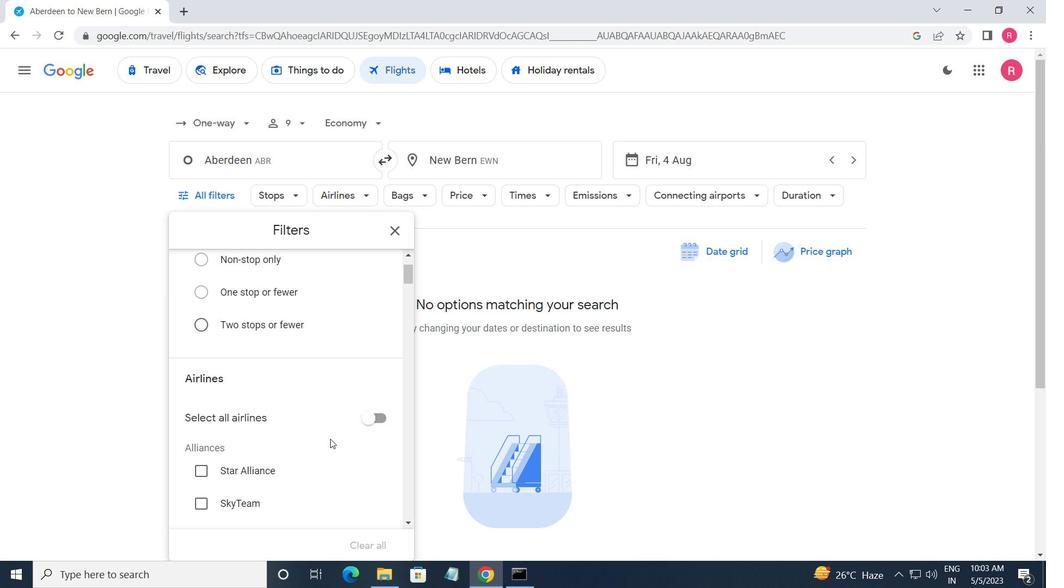 
Action: Mouse scrolled (330, 437) with delta (0, 0)
Screenshot: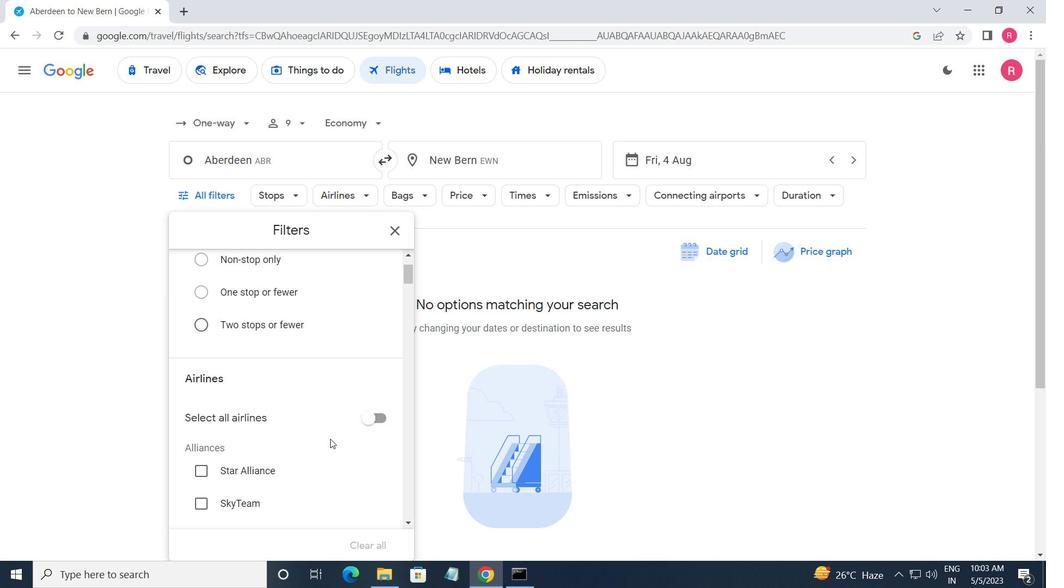 
Action: Mouse scrolled (330, 437) with delta (0, 0)
Screenshot: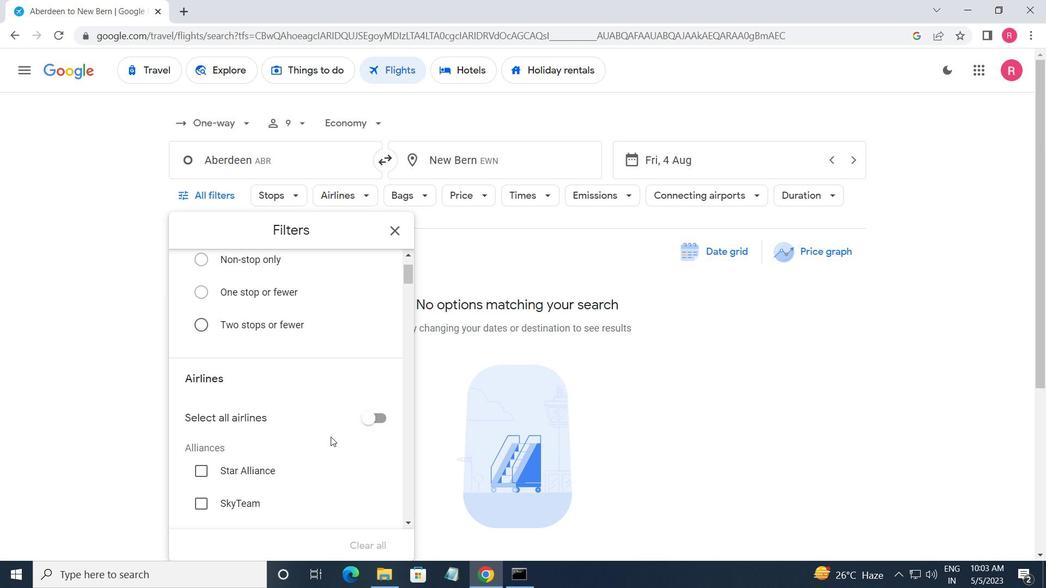 
Action: Mouse scrolled (330, 437) with delta (0, 0)
Screenshot: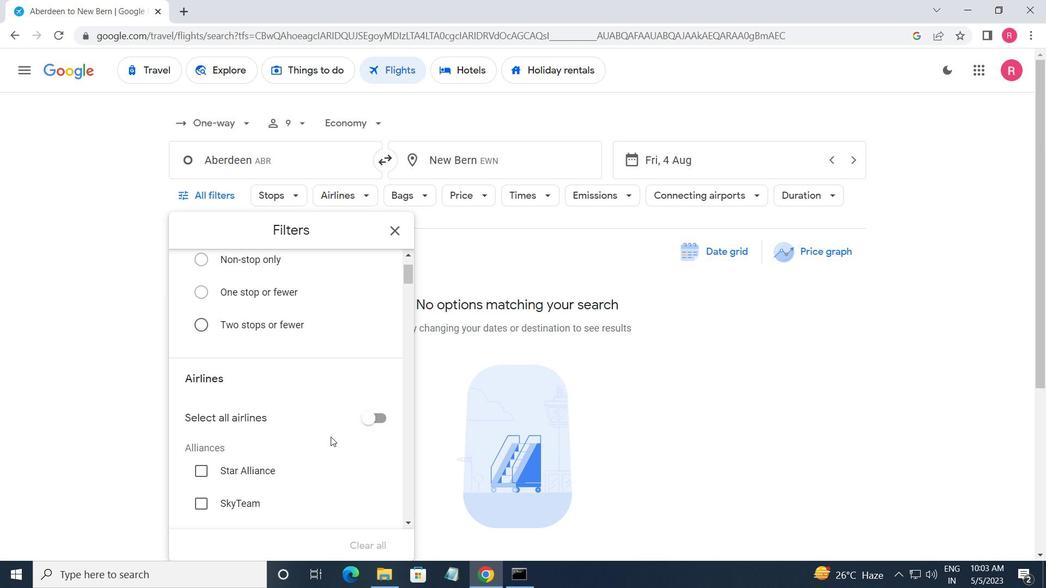 
Action: Mouse moved to (330, 437)
Screenshot: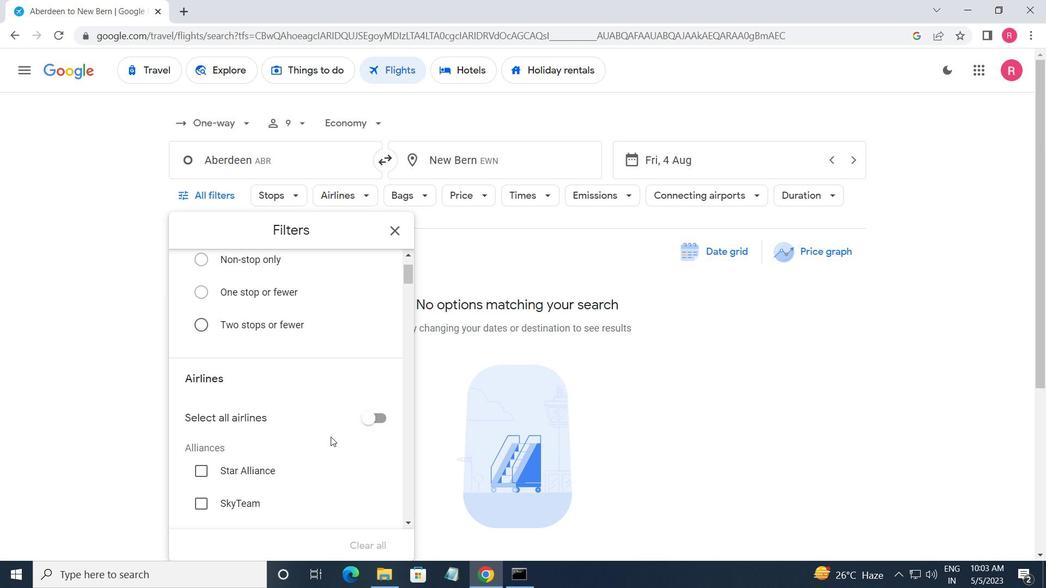 
Action: Mouse scrolled (330, 436) with delta (0, 0)
Screenshot: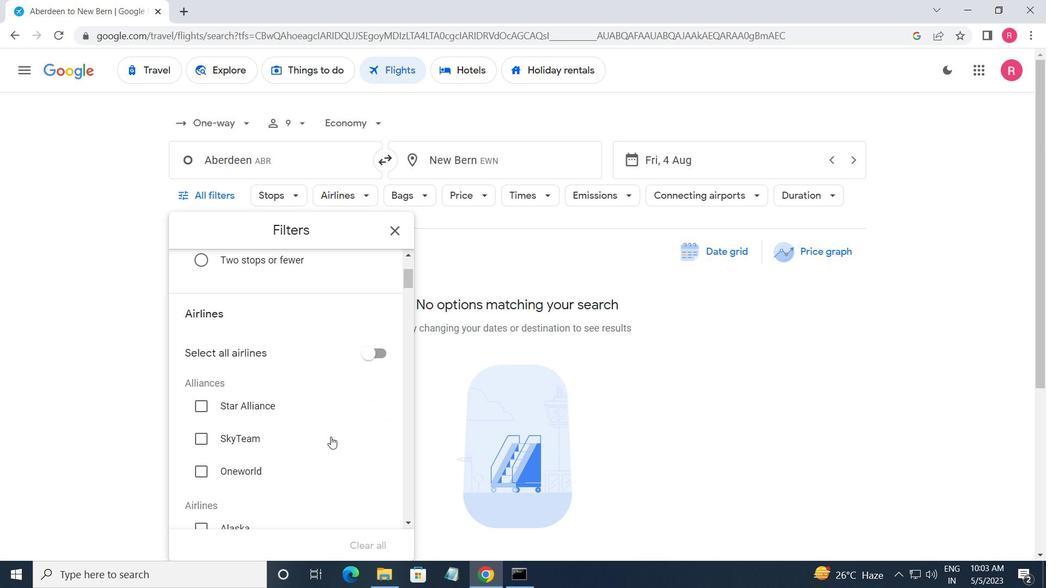 
Action: Mouse scrolled (330, 436) with delta (0, 0)
Screenshot: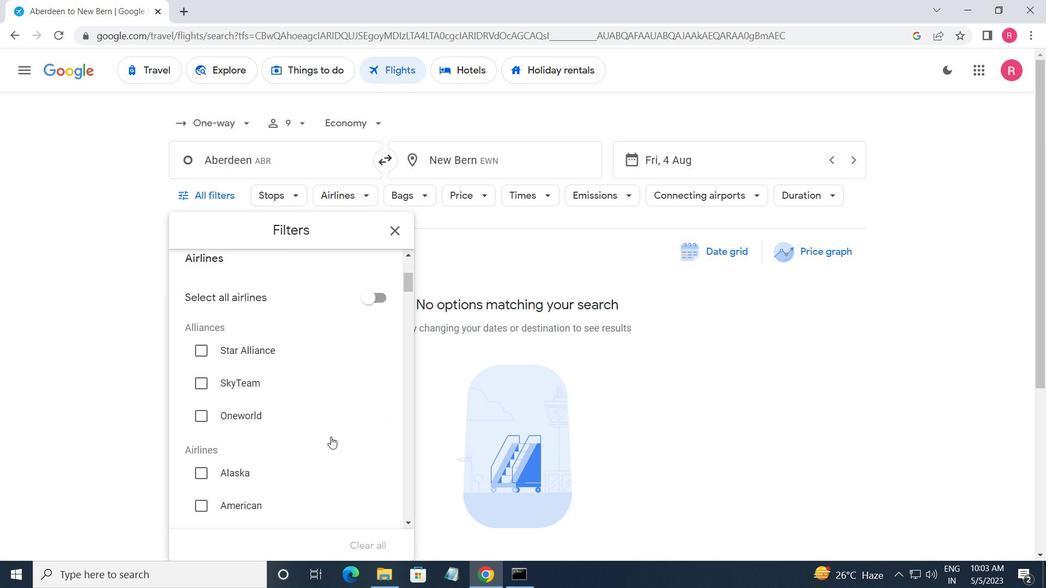 
Action: Mouse scrolled (330, 436) with delta (0, 0)
Screenshot: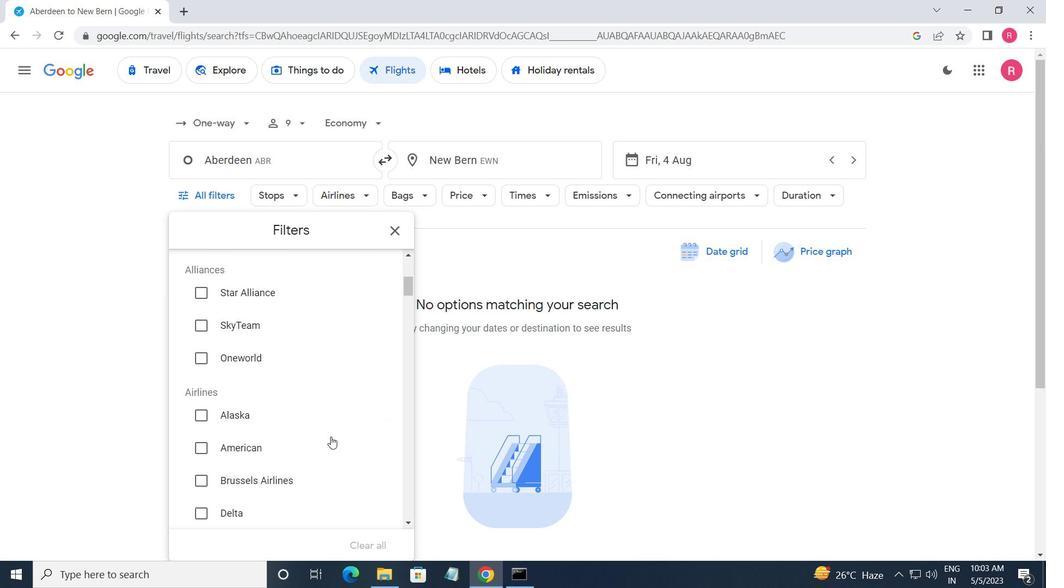 
Action: Mouse moved to (330, 429)
Screenshot: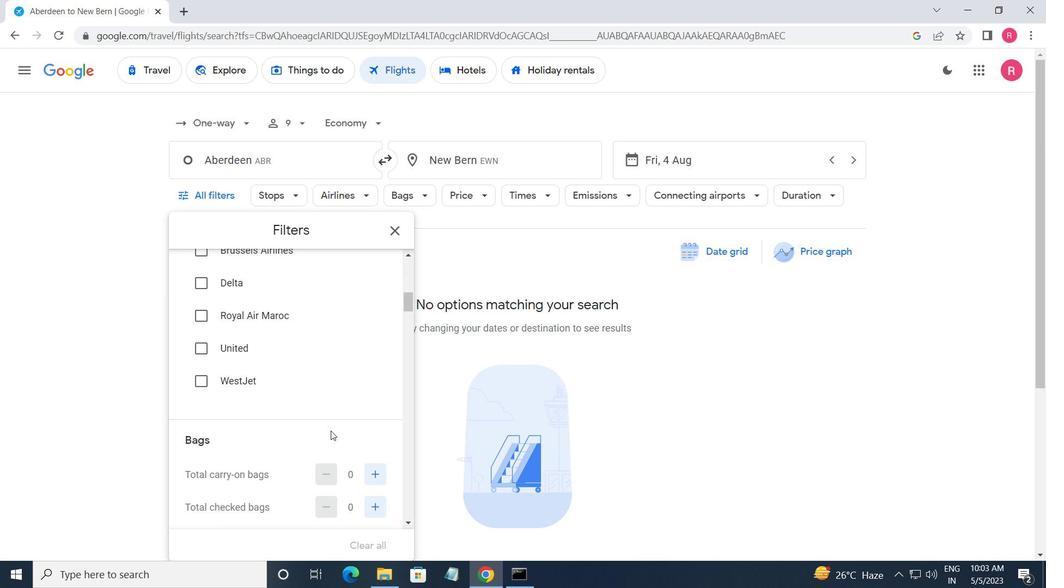 
Action: Mouse scrolled (330, 429) with delta (0, 0)
Screenshot: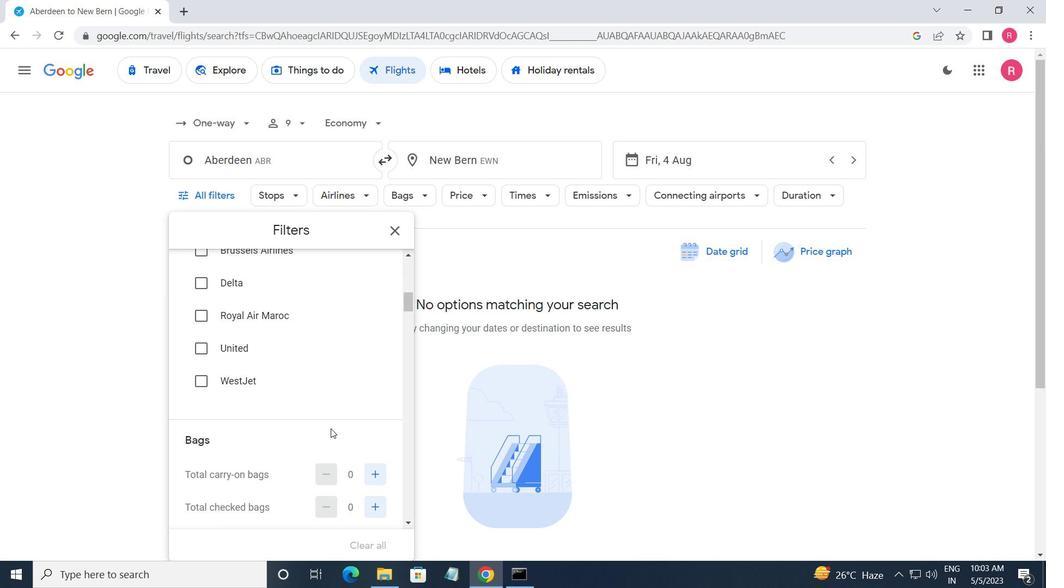 
Action: Mouse moved to (376, 408)
Screenshot: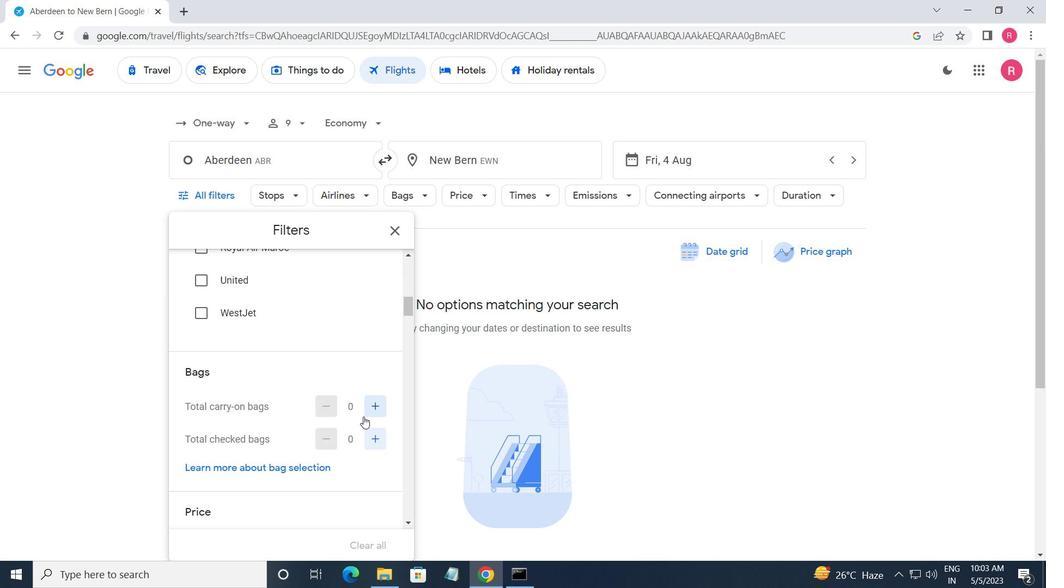 
Action: Mouse pressed left at (376, 408)
Screenshot: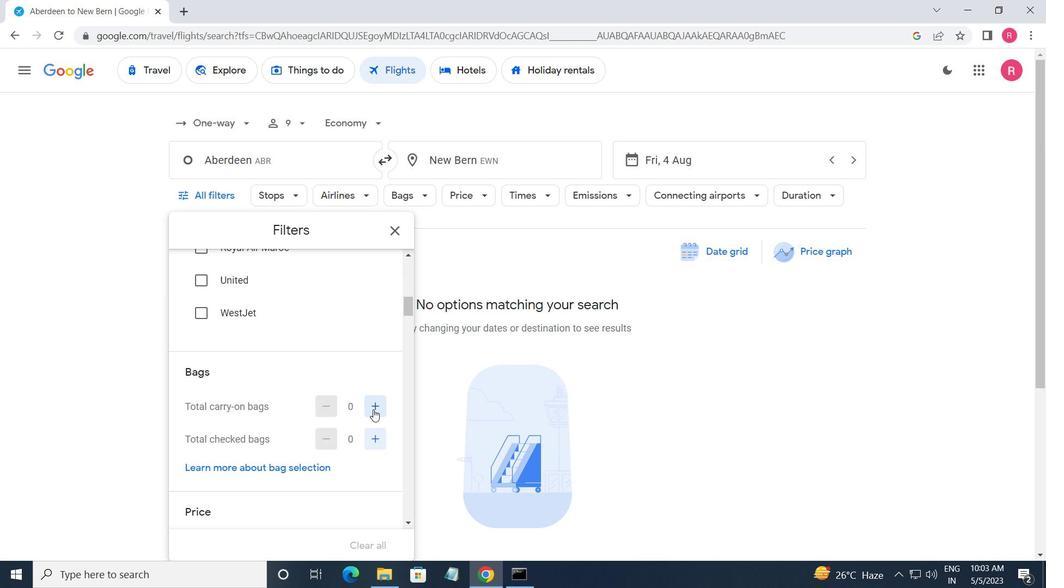 
Action: Mouse moved to (362, 424)
Screenshot: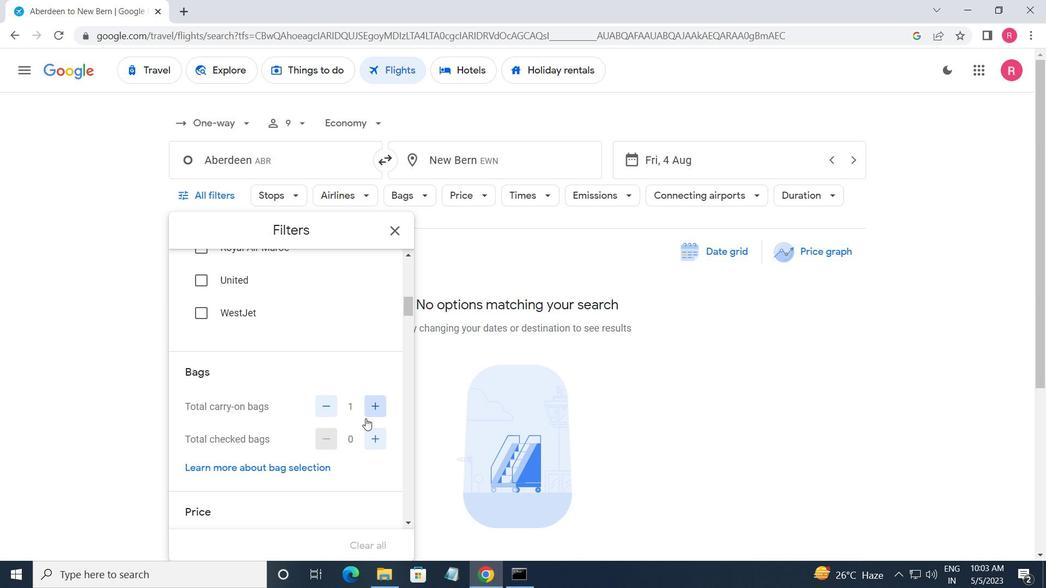
Action: Mouse scrolled (362, 423) with delta (0, 0)
Screenshot: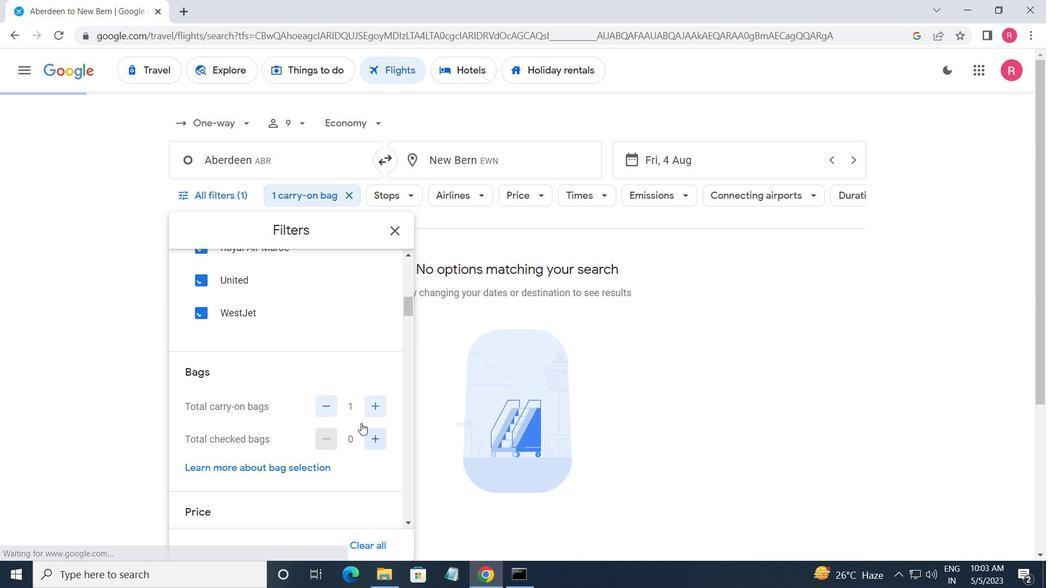 
Action: Mouse scrolled (362, 423) with delta (0, 0)
Screenshot: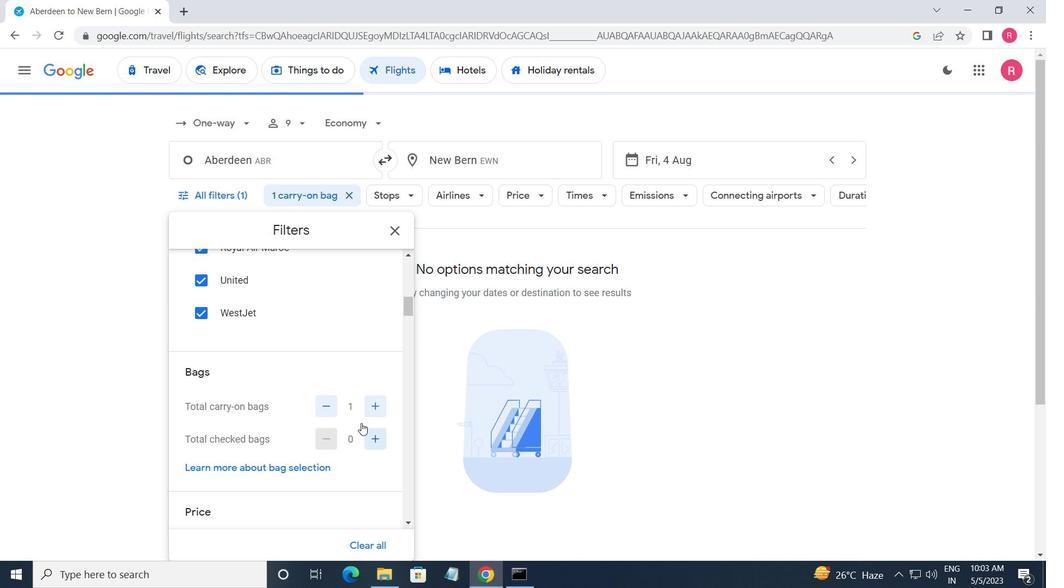 
Action: Mouse scrolled (362, 423) with delta (0, 0)
Screenshot: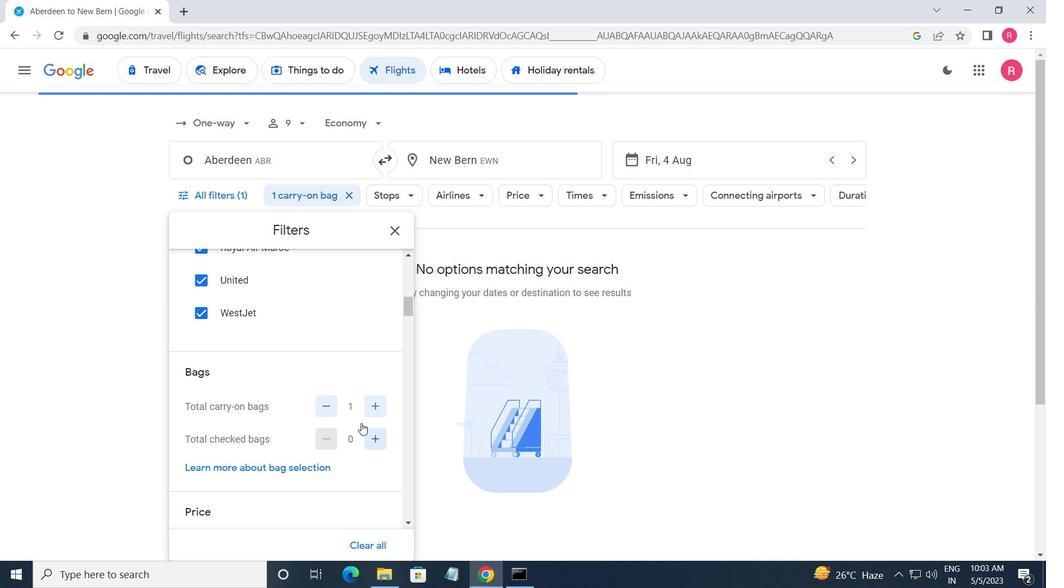 
Action: Mouse moved to (380, 369)
Screenshot: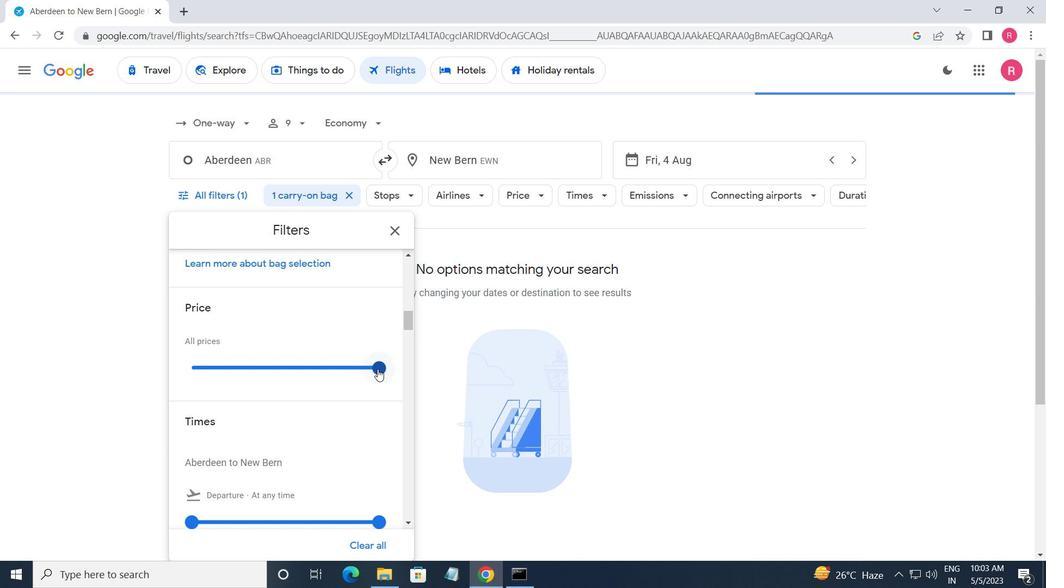 
Action: Mouse pressed left at (380, 369)
Screenshot: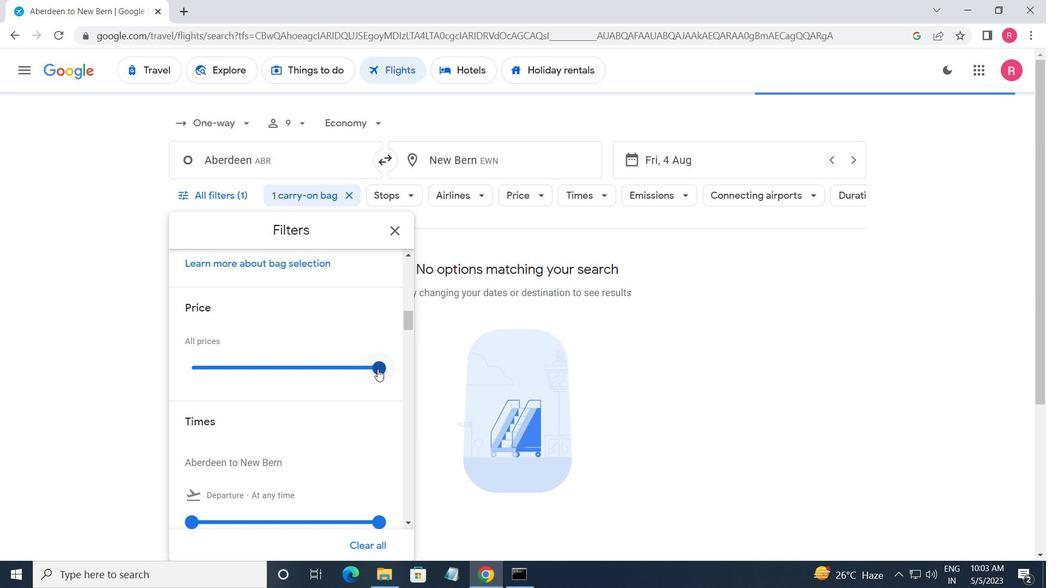 
Action: Mouse moved to (323, 400)
Screenshot: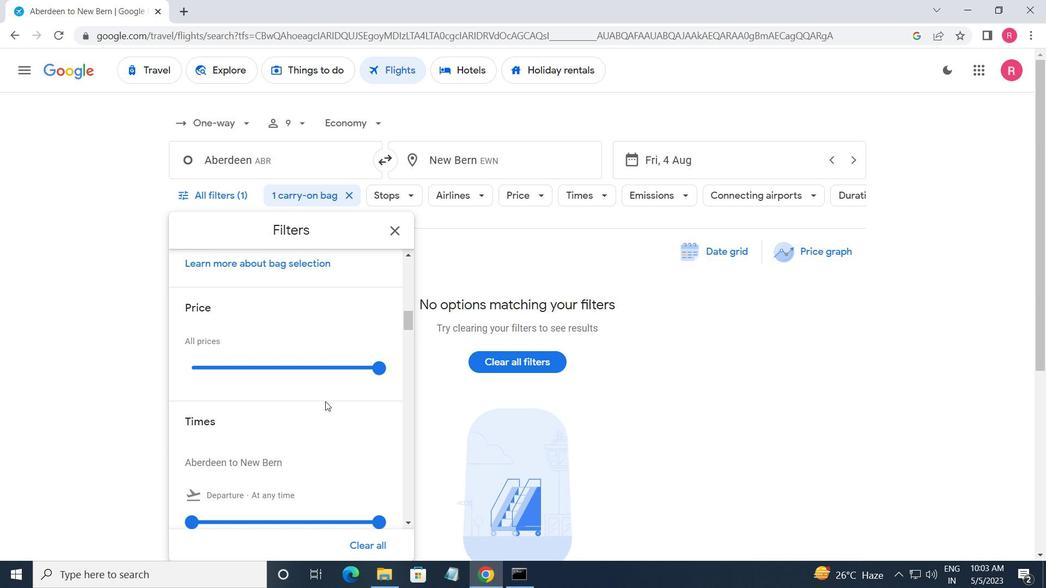 
Action: Mouse scrolled (323, 400) with delta (0, 0)
Screenshot: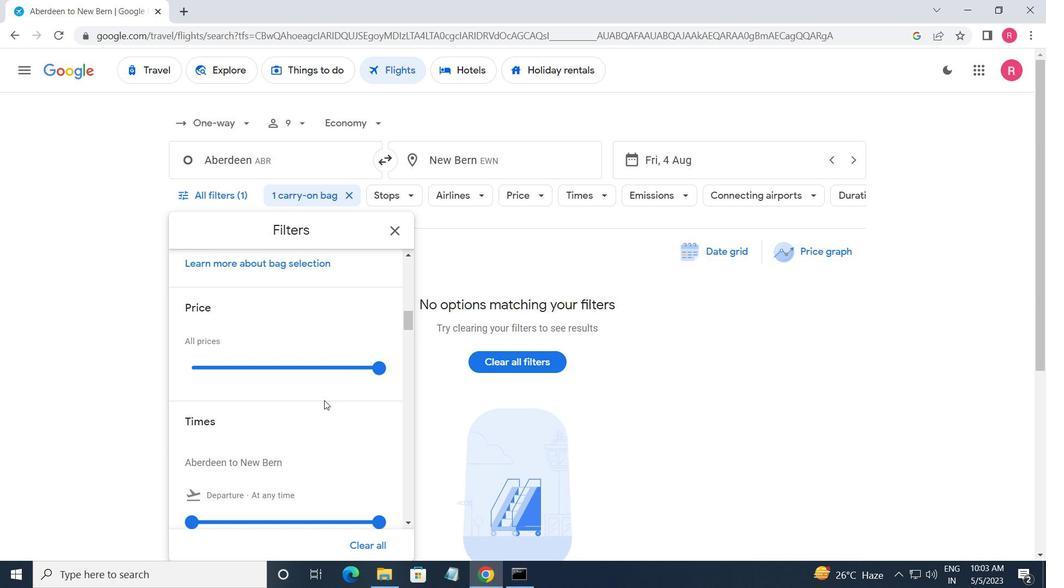 
Action: Mouse moved to (323, 400)
Screenshot: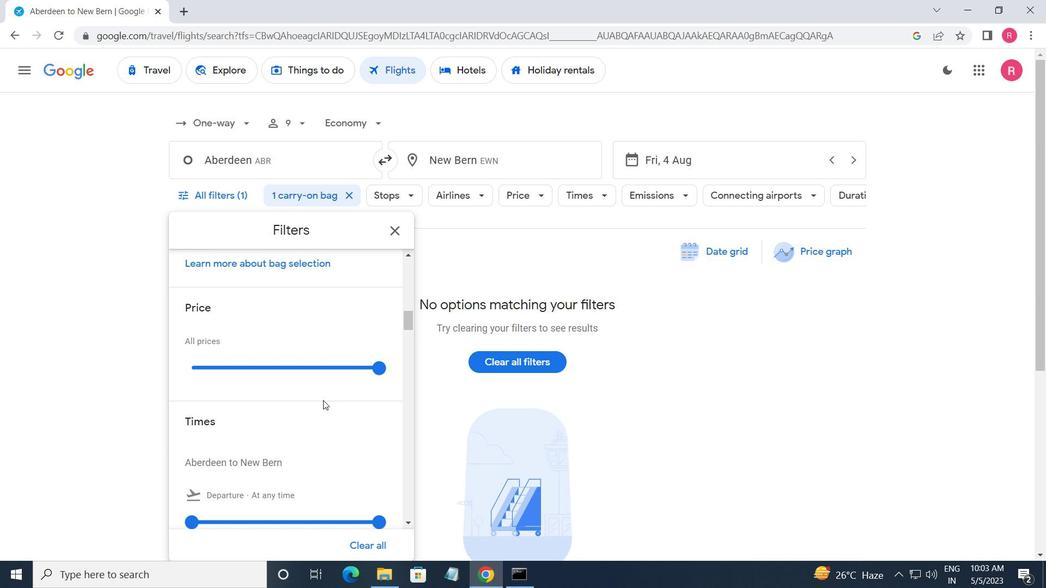 
Action: Mouse scrolled (323, 399) with delta (0, 0)
Screenshot: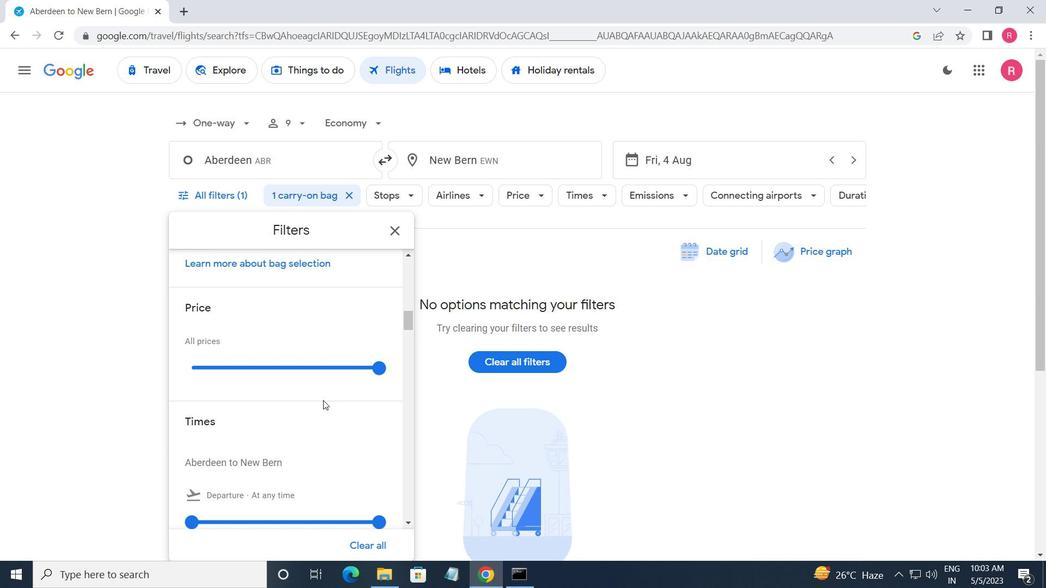 
Action: Mouse moved to (197, 382)
Screenshot: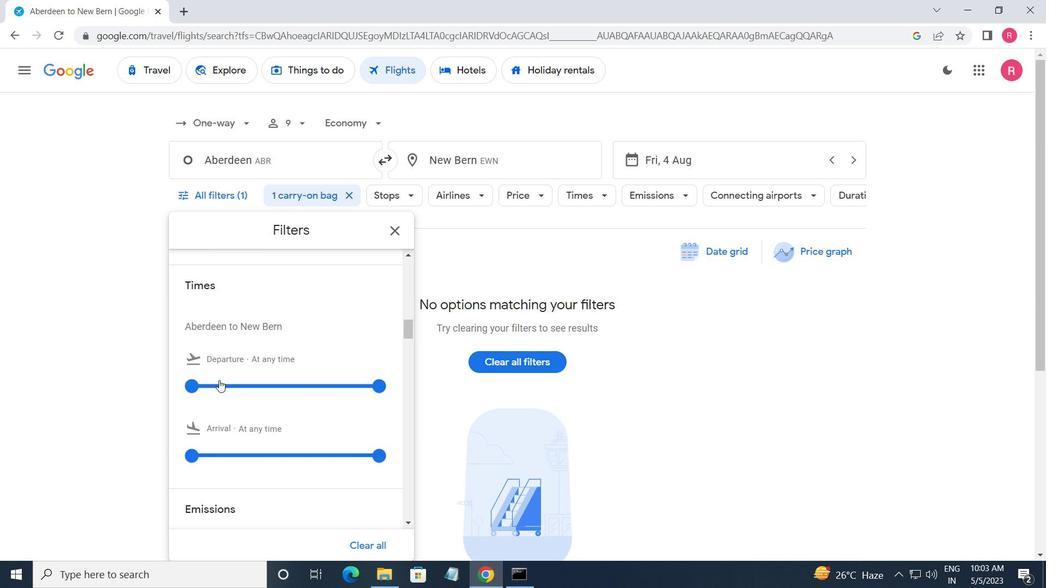 
Action: Mouse pressed left at (197, 382)
Screenshot: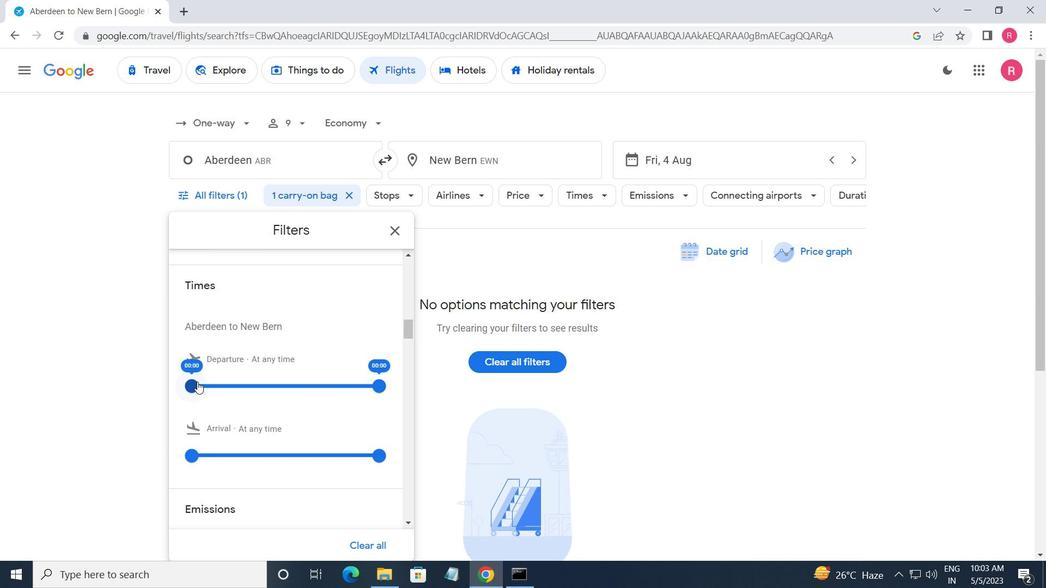 
Action: Mouse moved to (372, 384)
Screenshot: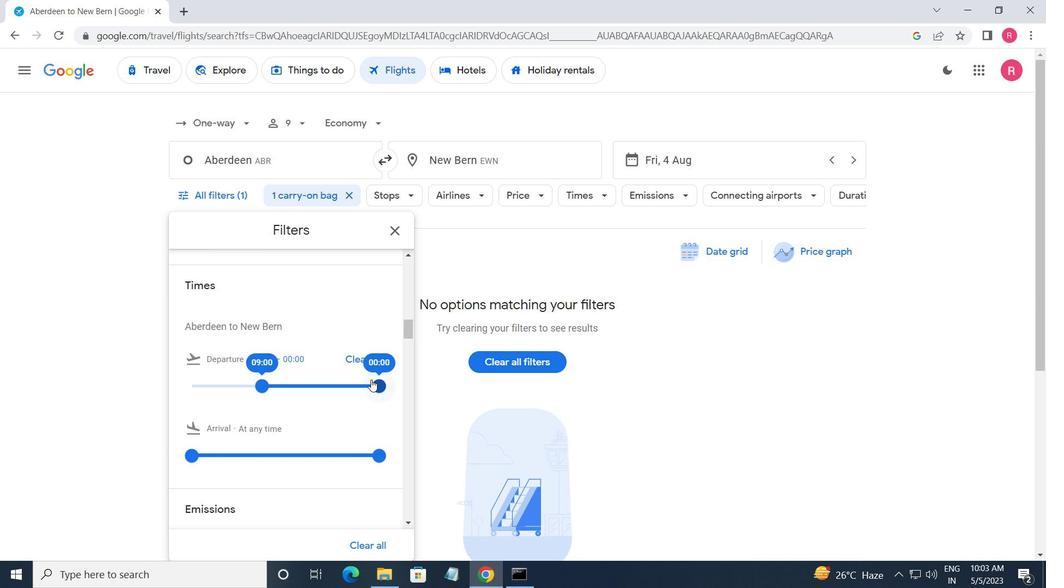 
Action: Mouse pressed left at (372, 384)
Screenshot: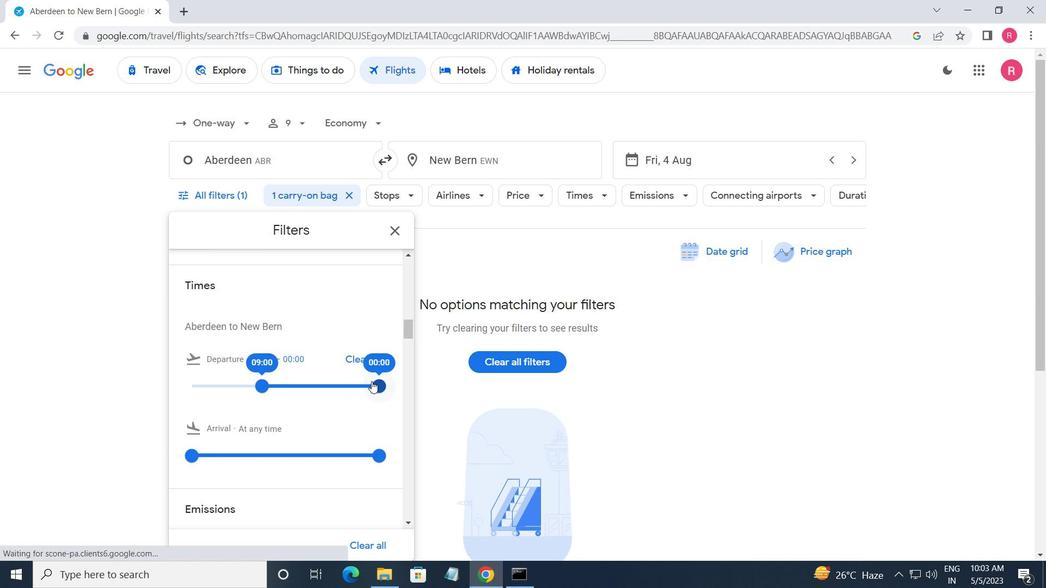 
Action: Mouse moved to (397, 229)
Screenshot: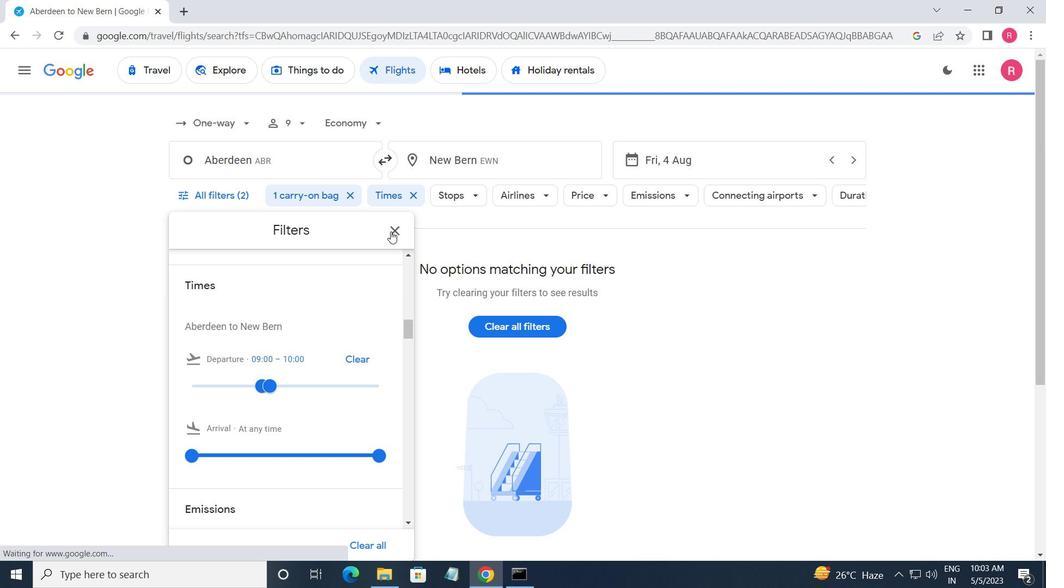 
Action: Mouse pressed left at (397, 229)
Screenshot: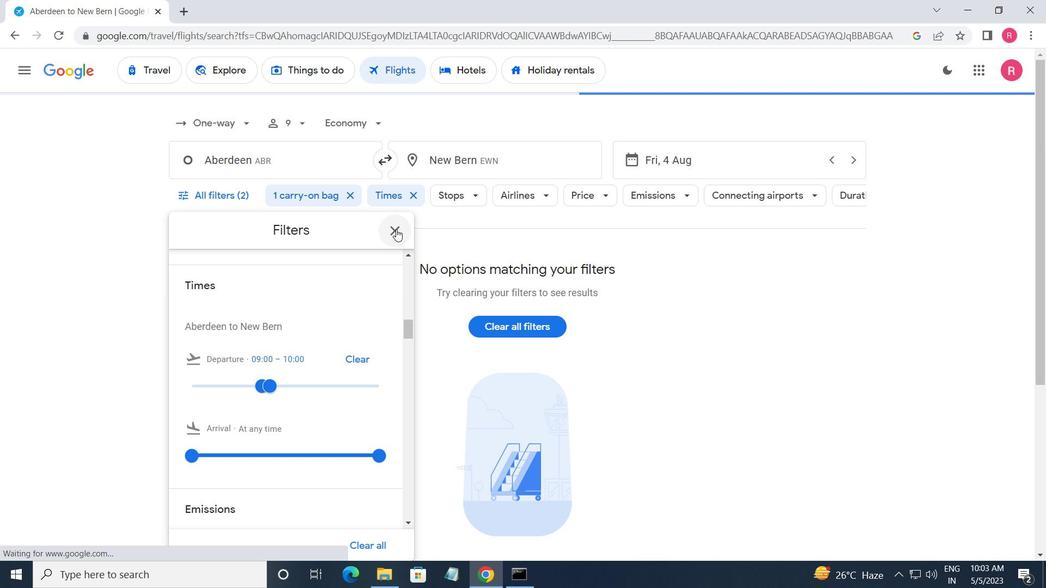 
Action: Mouse moved to (393, 274)
Screenshot: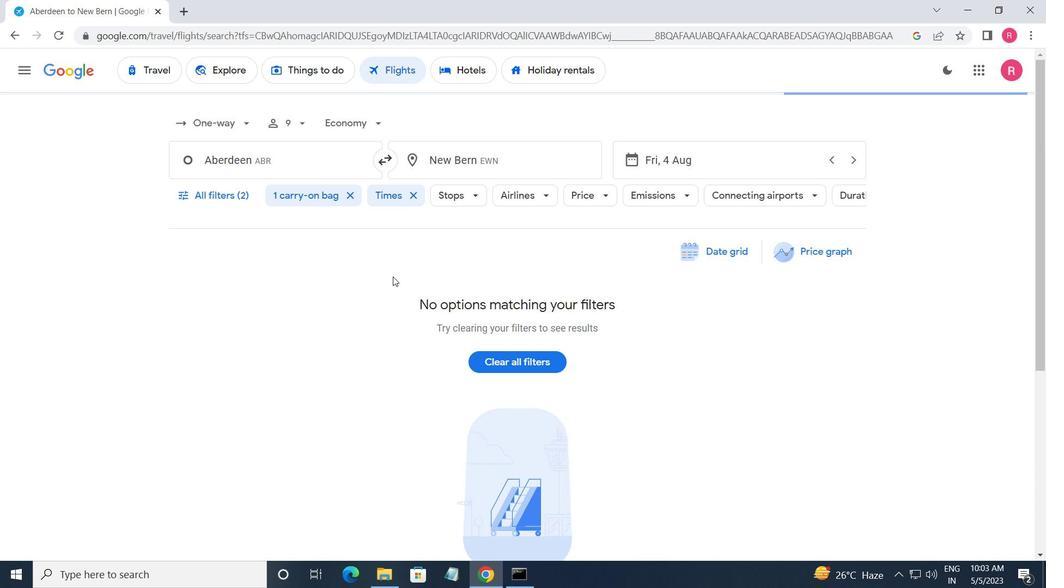 
